 Task: Look for Airbnb options in Santa María de Jesús, Guatemala from 6th December, 2023 to 12th December, 2023 for 4 adults. Place can be private room with 4 bedrooms having 4 beds and 4 bathrooms. Property type can be flat. Amenities needed are: wifi, TV, free parkinig on premises, gym, breakfast.
Action: Mouse moved to (423, 199)
Screenshot: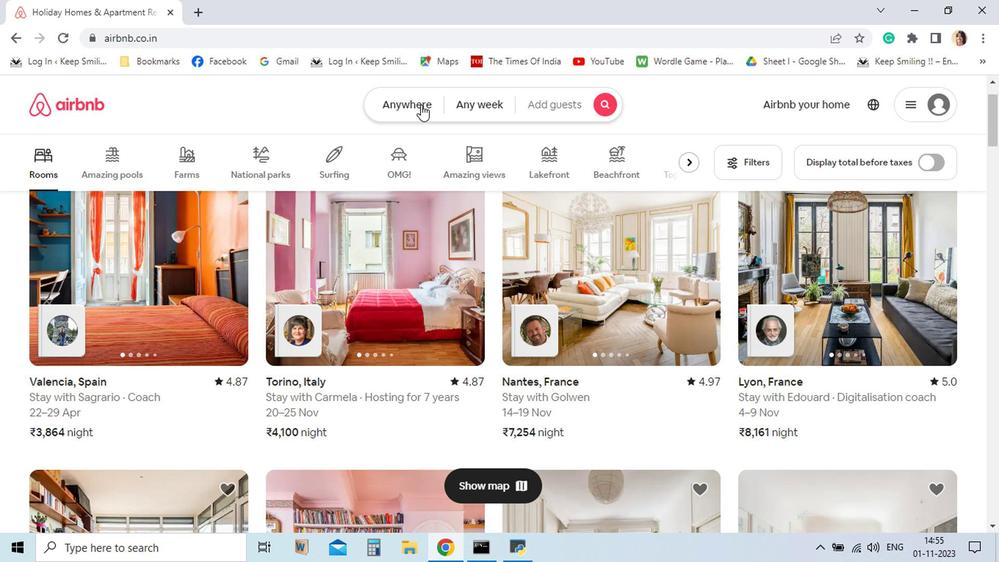 
Action: Mouse pressed left at (423, 199)
Screenshot: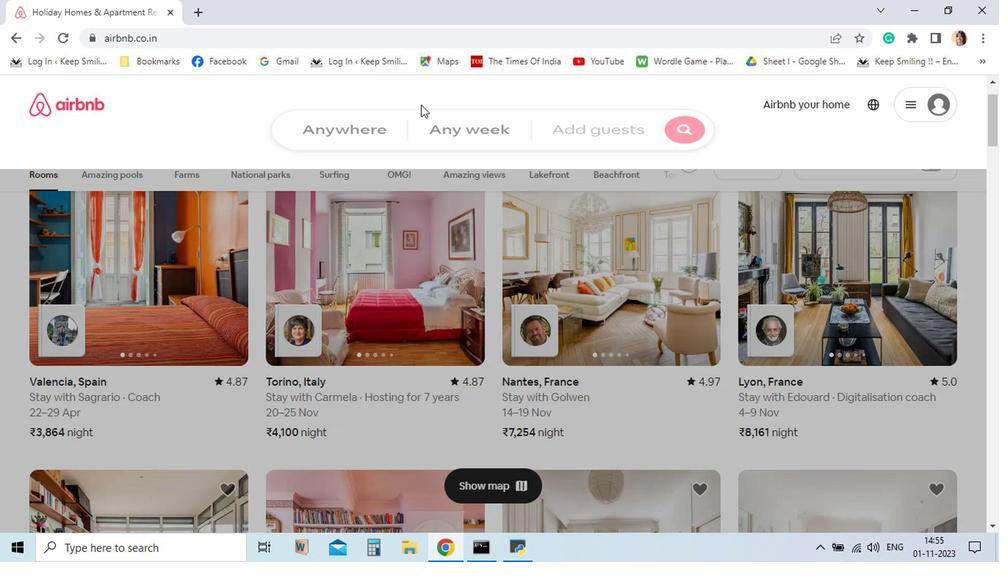 
Action: Key pressed <Key.shift>Santa<Key.space><Key.shift_r>Maria<Key.space>de<Key.space><Key.shift_r>Jesus
Screenshot: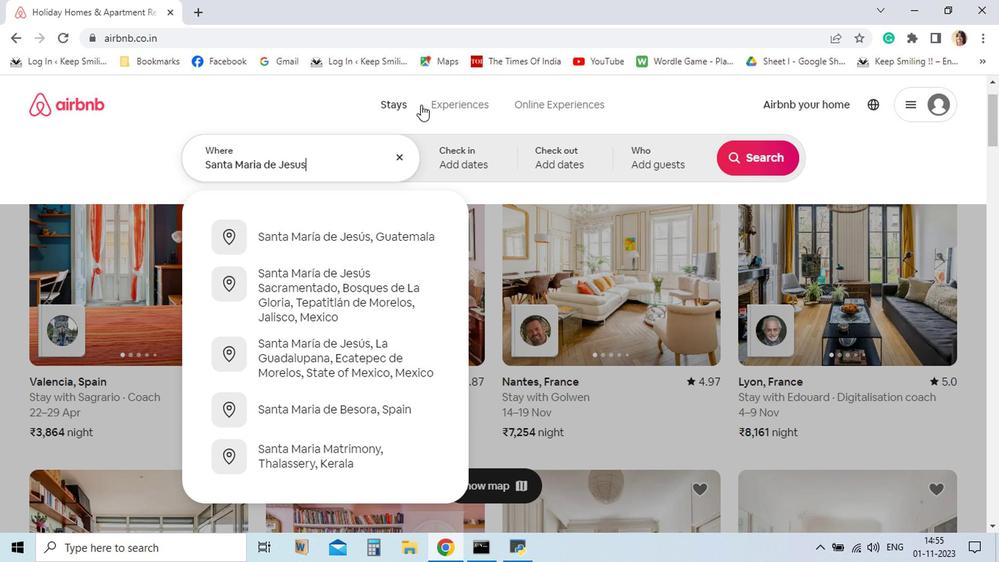 
Action: Mouse moved to (356, 298)
Screenshot: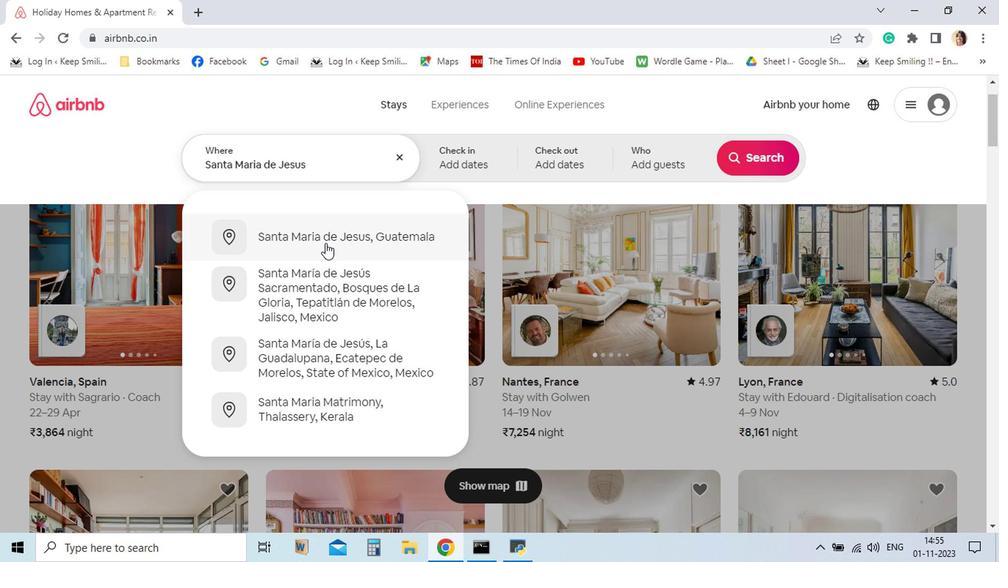 
Action: Mouse pressed left at (356, 298)
Screenshot: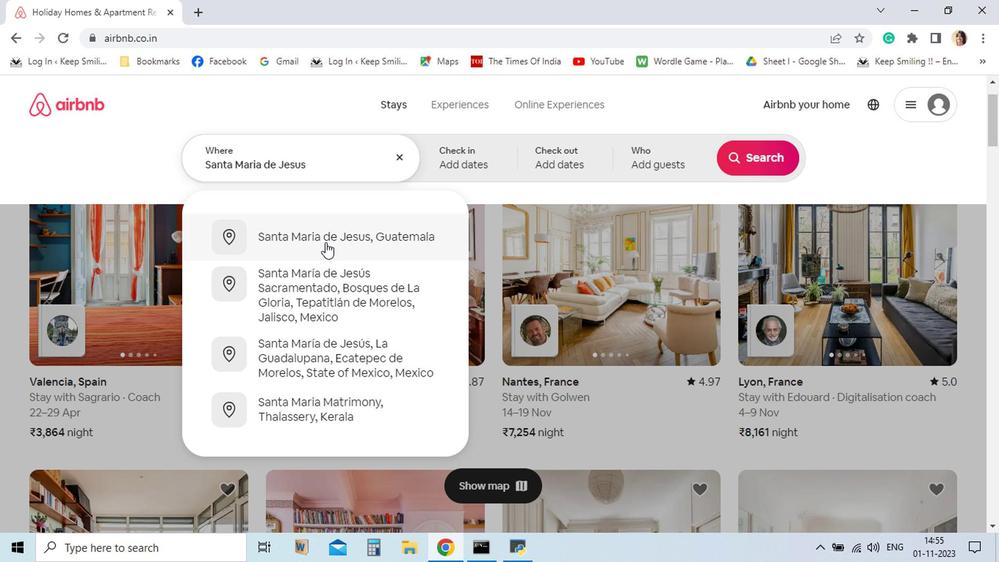 
Action: Mouse moved to (576, 388)
Screenshot: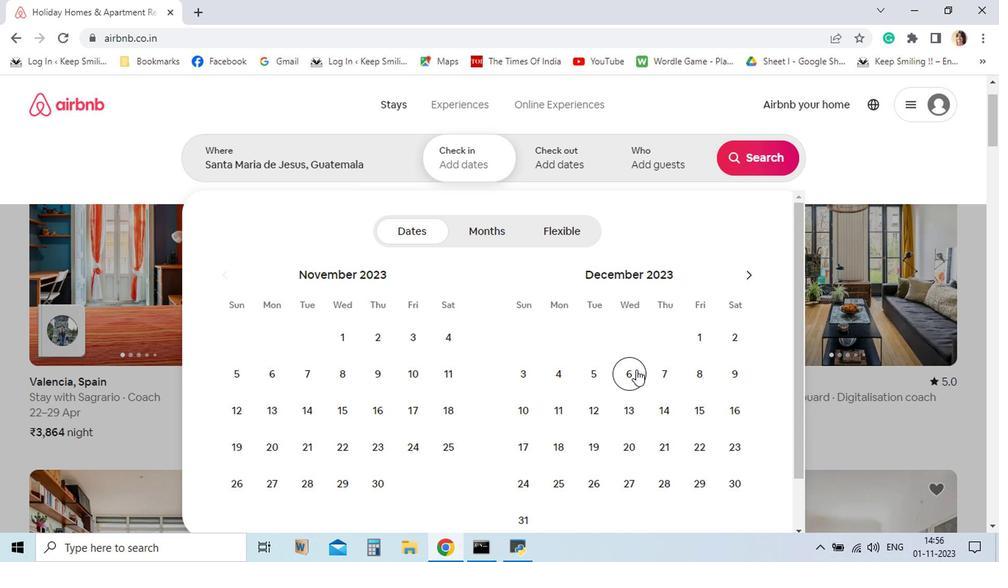 
Action: Mouse pressed left at (576, 388)
Screenshot: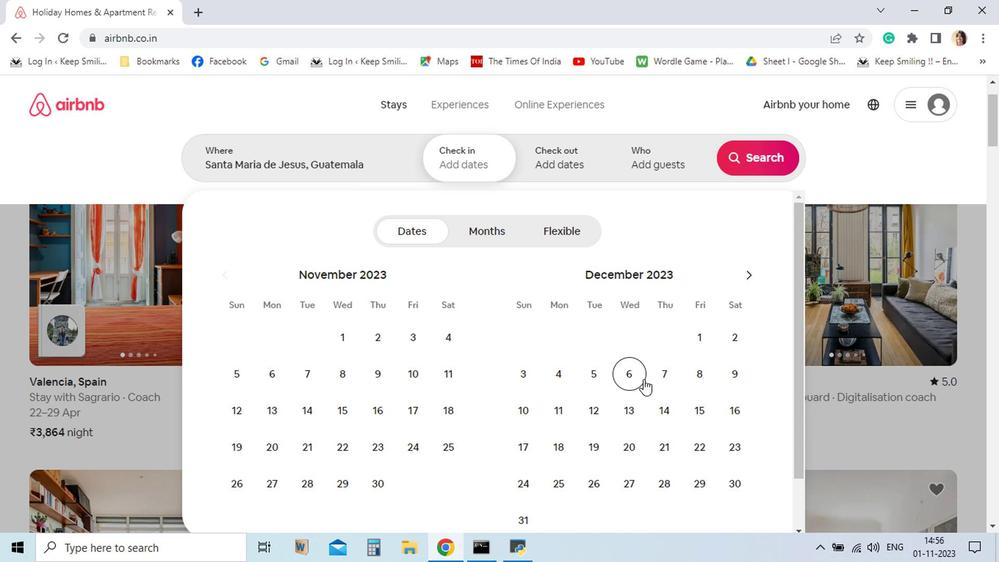
Action: Mouse moved to (550, 415)
Screenshot: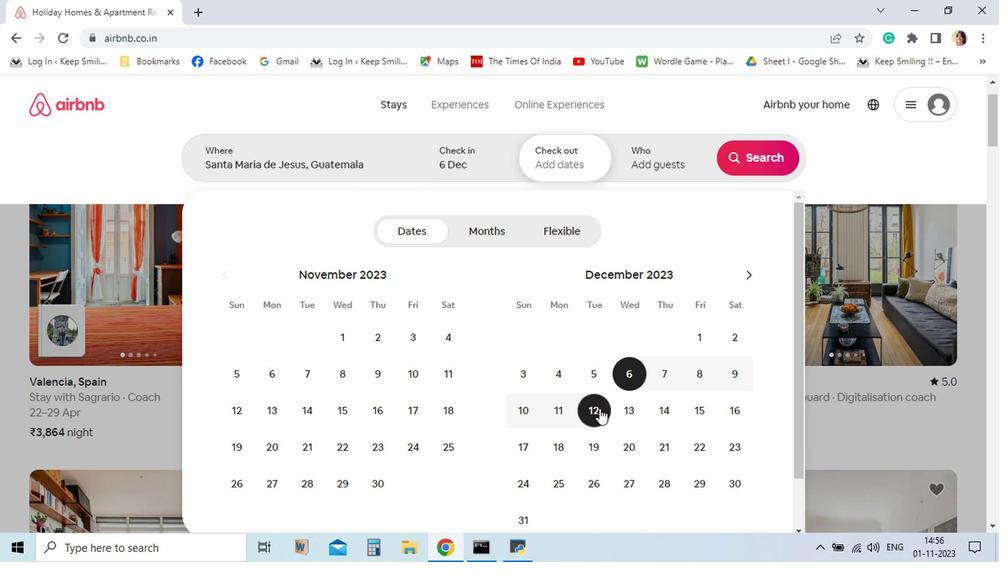 
Action: Mouse pressed left at (550, 415)
Screenshot: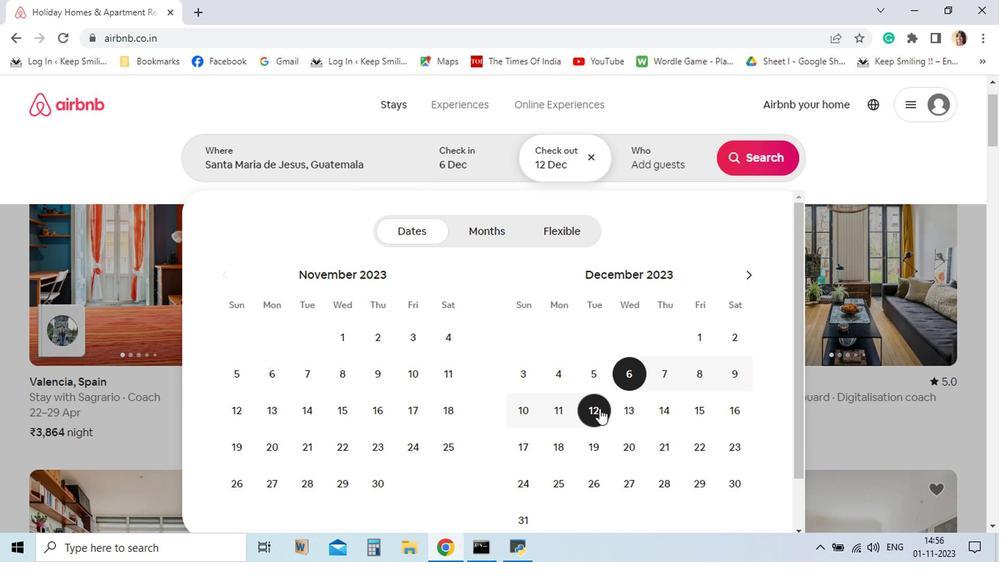 
Action: Mouse moved to (580, 236)
Screenshot: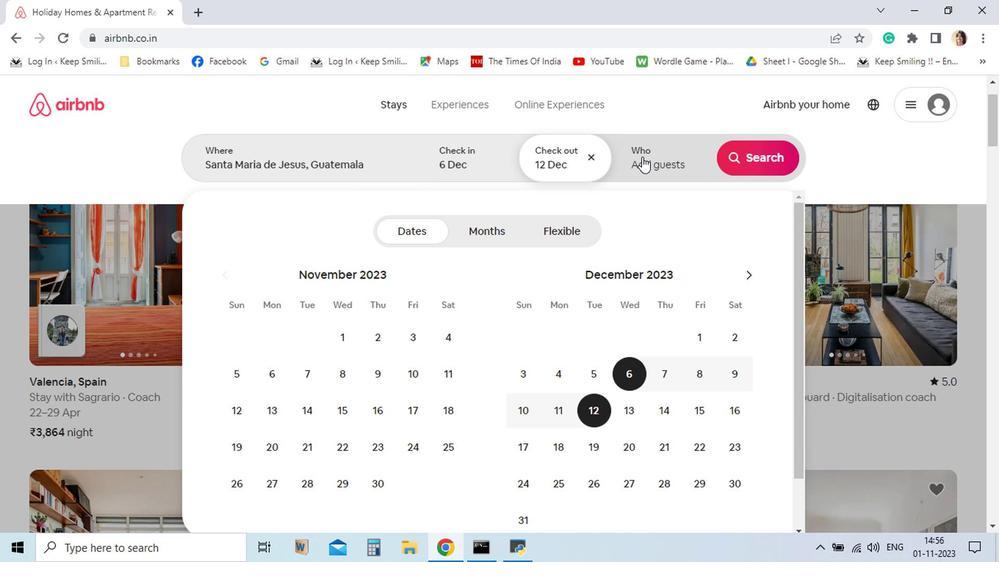 
Action: Mouse pressed left at (580, 236)
Screenshot: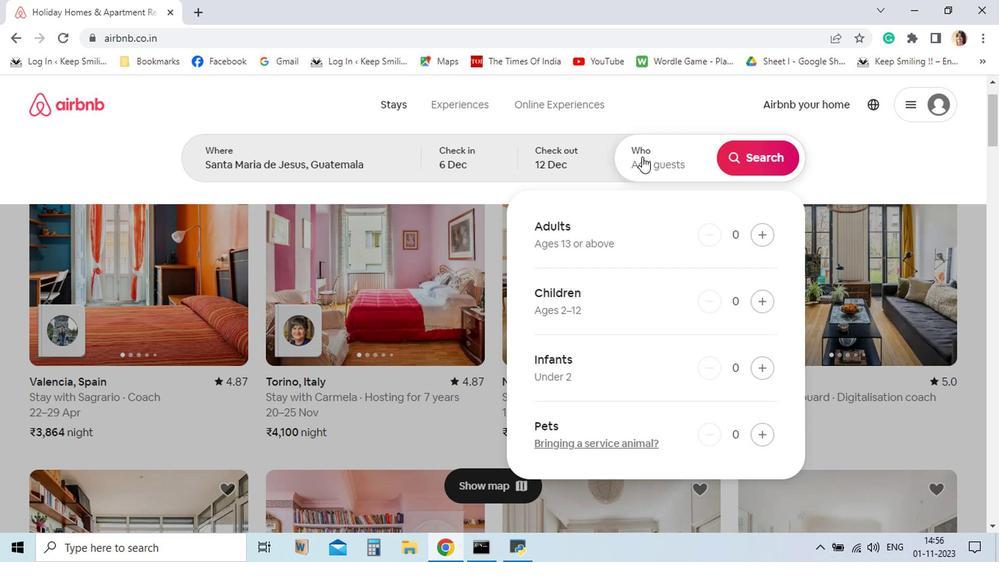 
Action: Mouse moved to (665, 296)
Screenshot: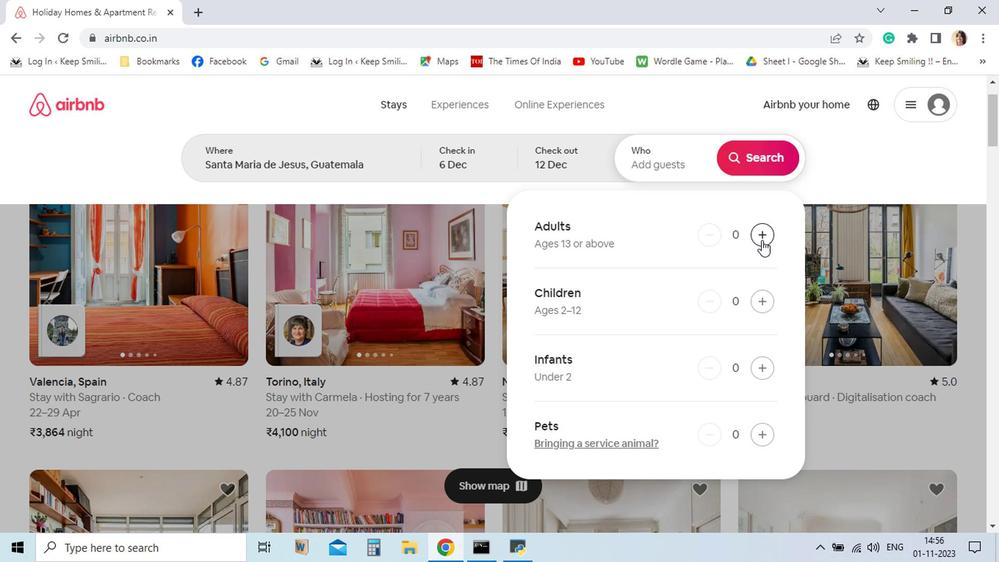 
Action: Mouse pressed left at (665, 296)
Screenshot: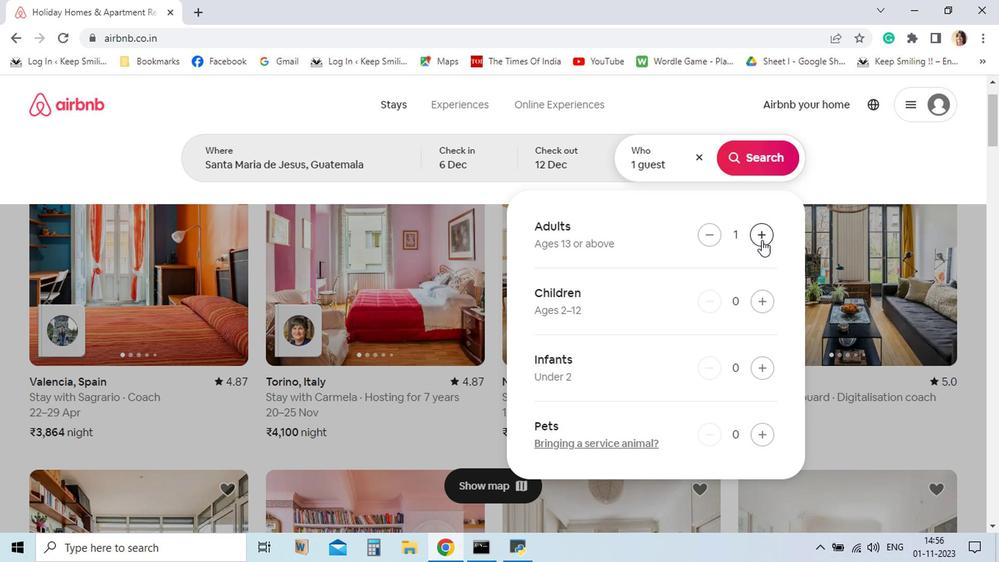 
Action: Mouse pressed left at (665, 296)
Screenshot: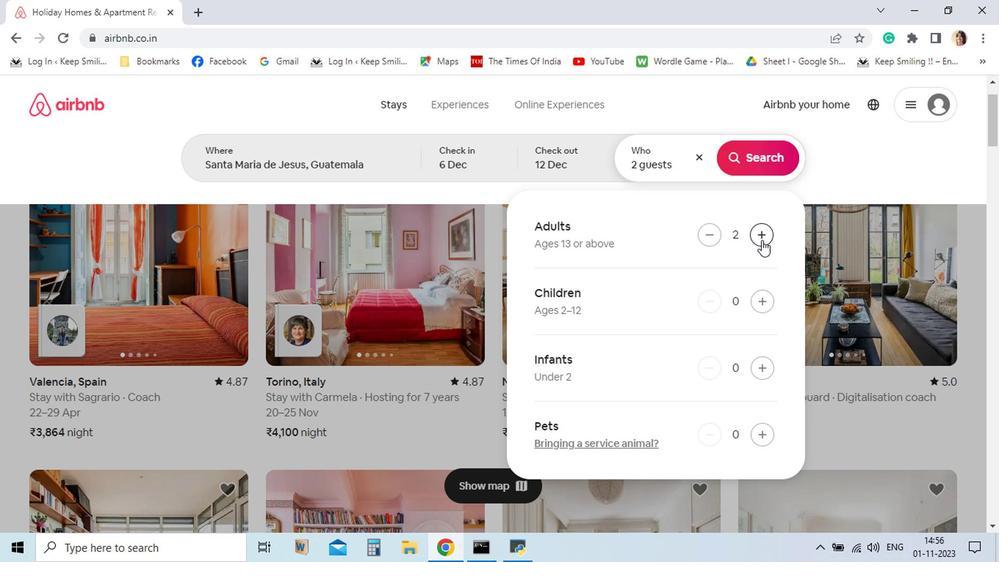 
Action: Mouse pressed left at (665, 296)
Screenshot: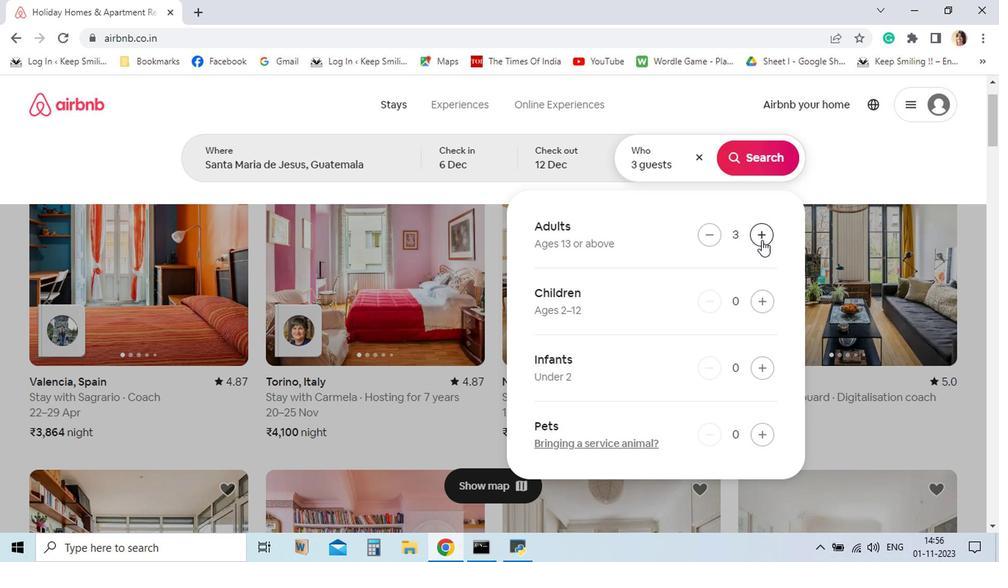 
Action: Mouse pressed left at (665, 296)
Screenshot: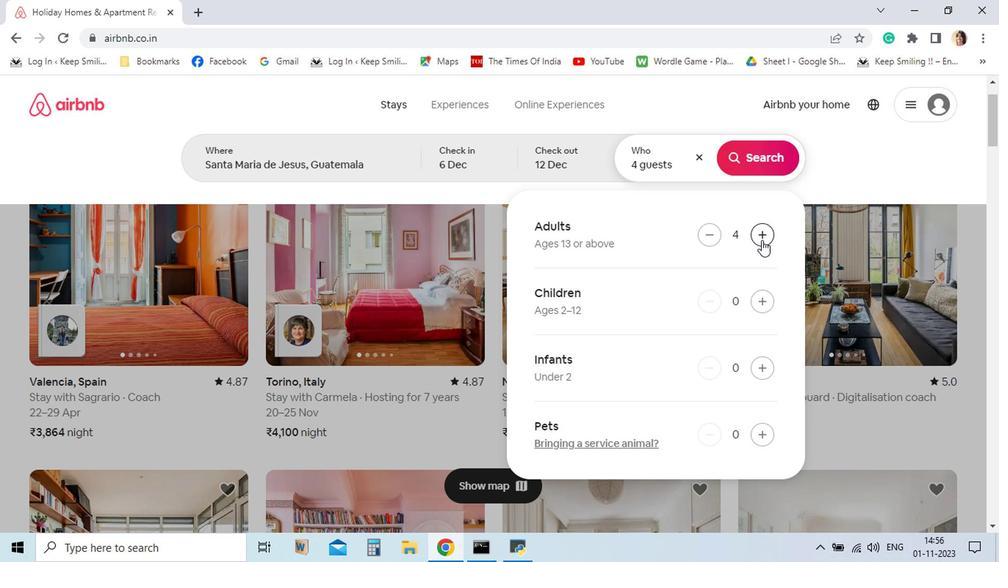 
Action: Mouse moved to (667, 232)
Screenshot: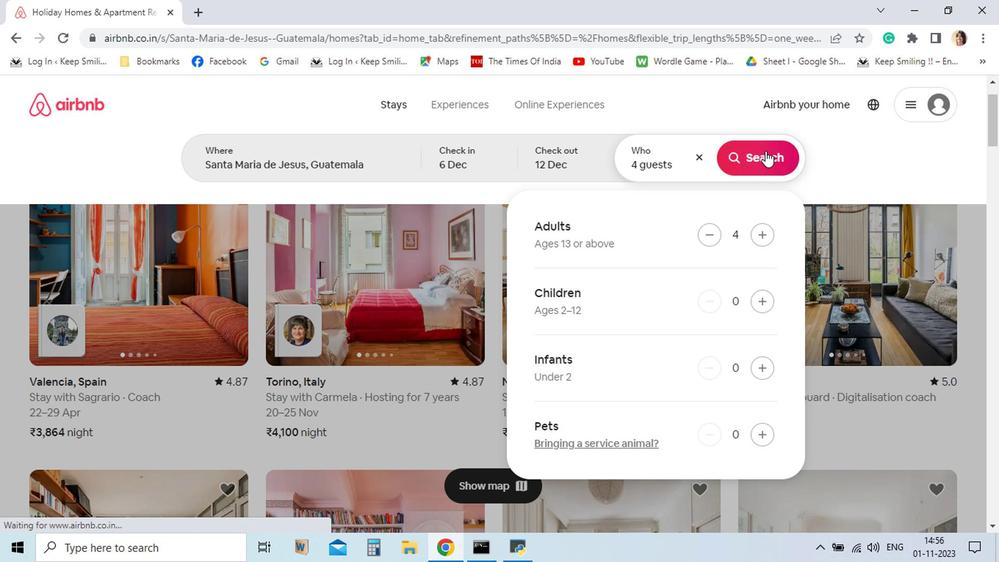 
Action: Mouse pressed left at (667, 232)
Screenshot: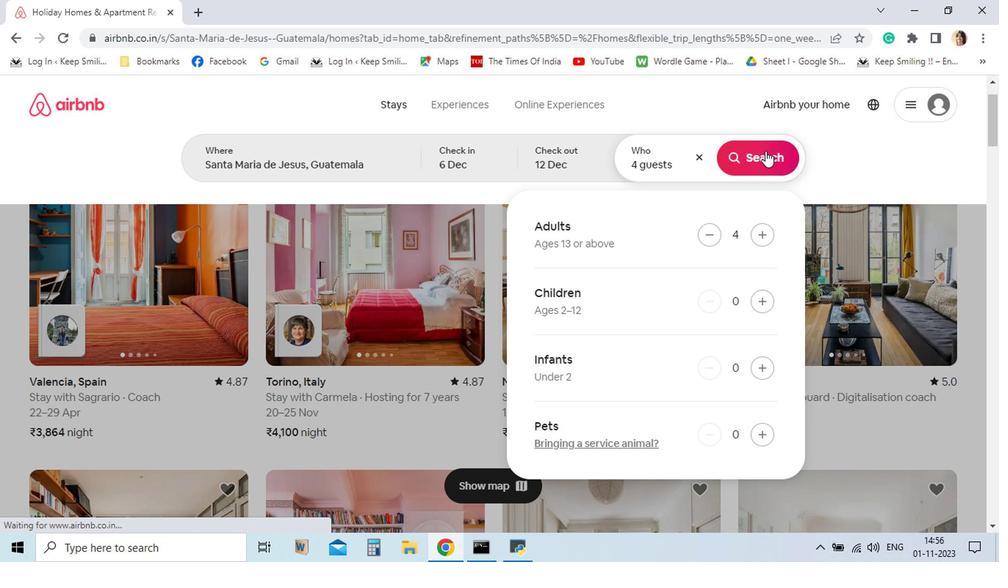 
Action: Mouse moved to (673, 242)
Screenshot: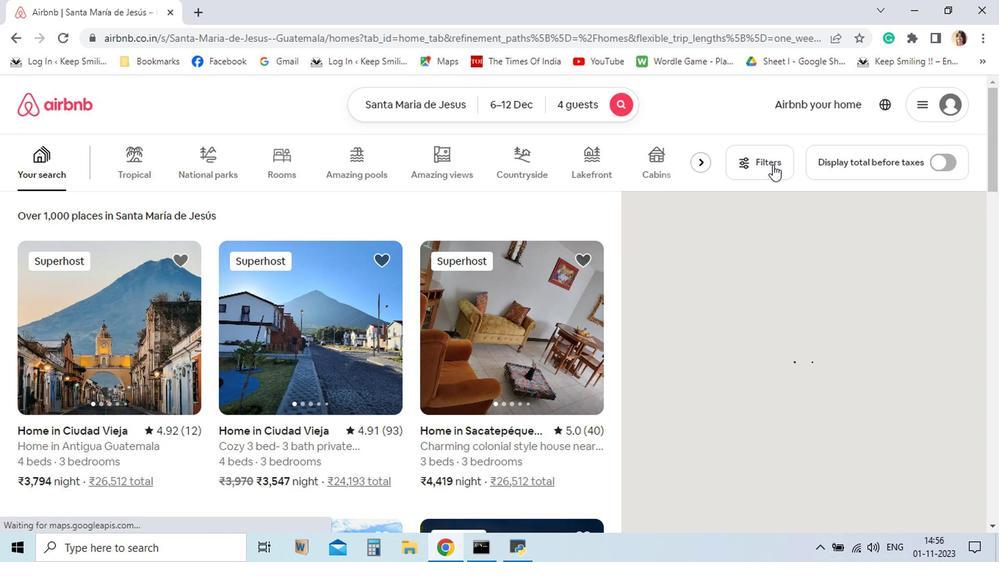 
Action: Mouse pressed left at (673, 242)
Screenshot: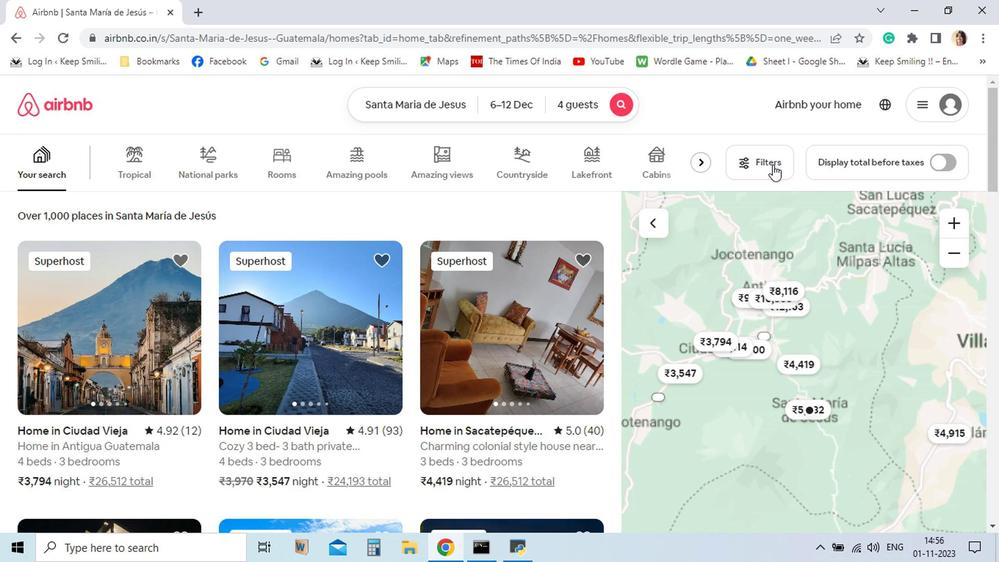 
Action: Mouse moved to (676, 251)
Screenshot: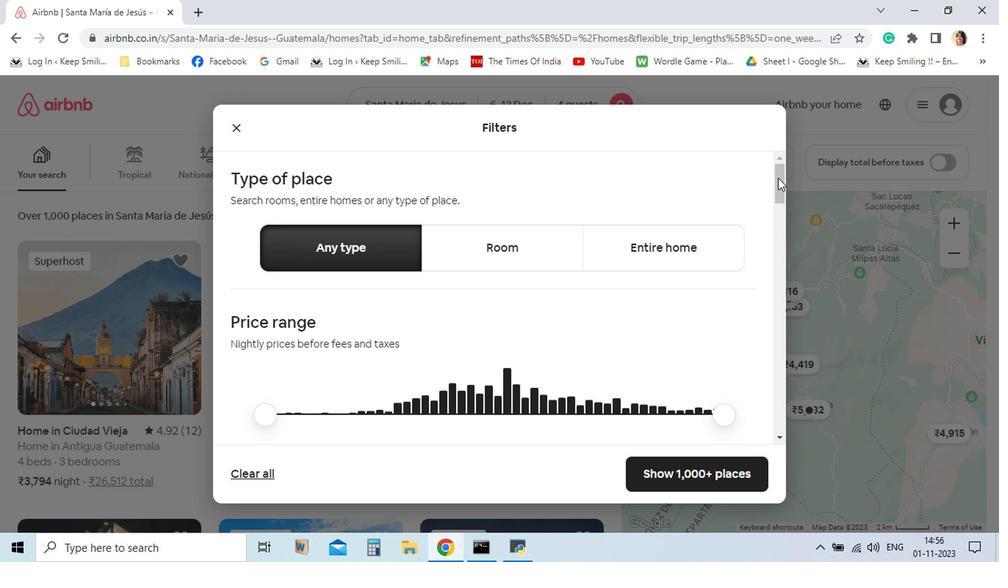 
Action: Mouse pressed left at (676, 251)
Screenshot: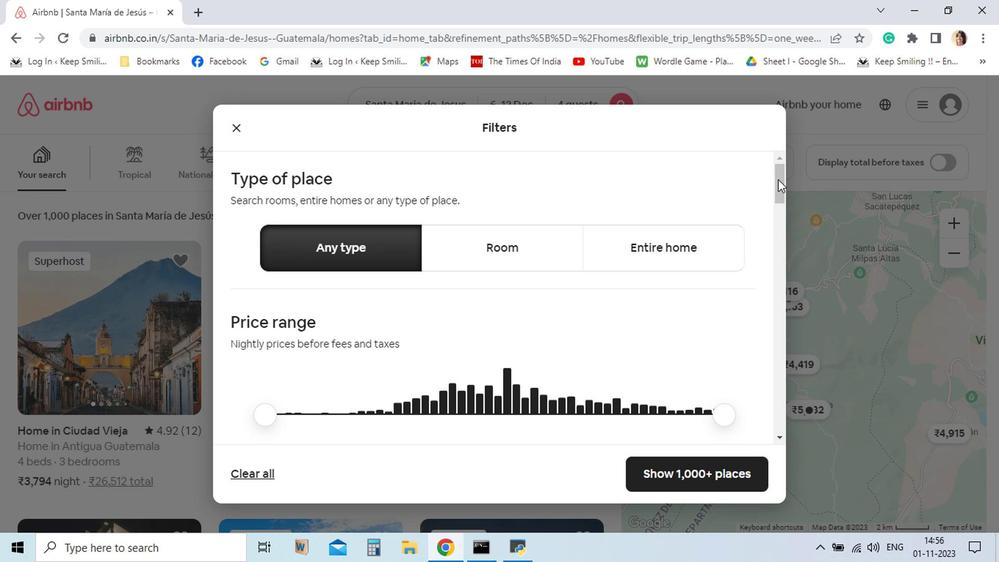 
Action: Mouse moved to (464, 388)
Screenshot: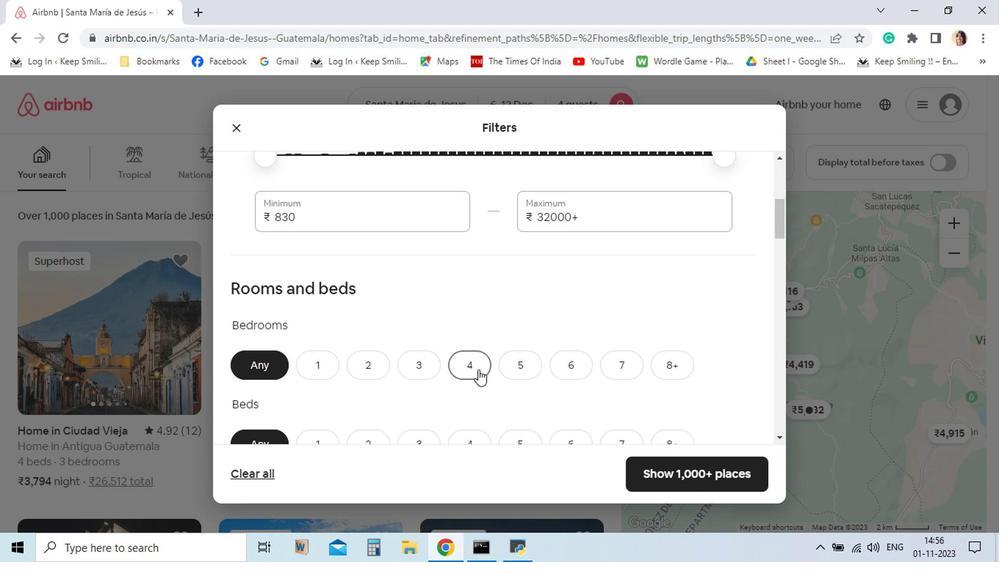 
Action: Mouse pressed left at (464, 388)
Screenshot: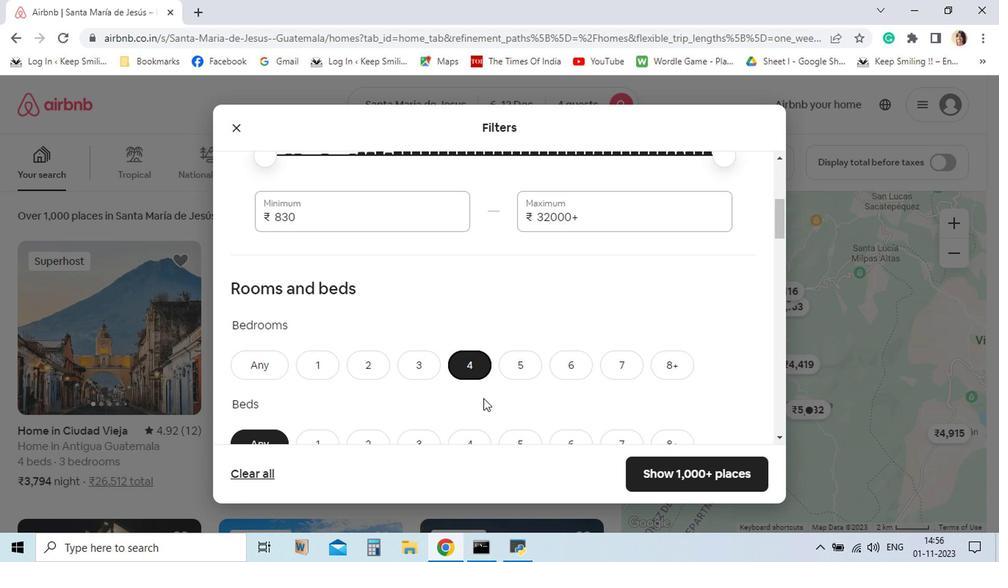 
Action: Mouse moved to (460, 437)
Screenshot: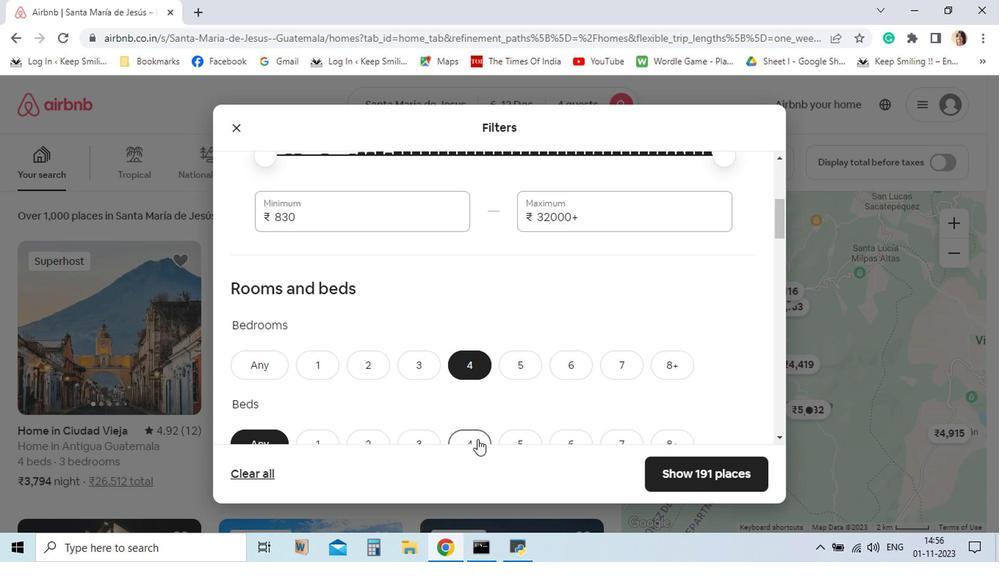
Action: Mouse pressed left at (460, 437)
Screenshot: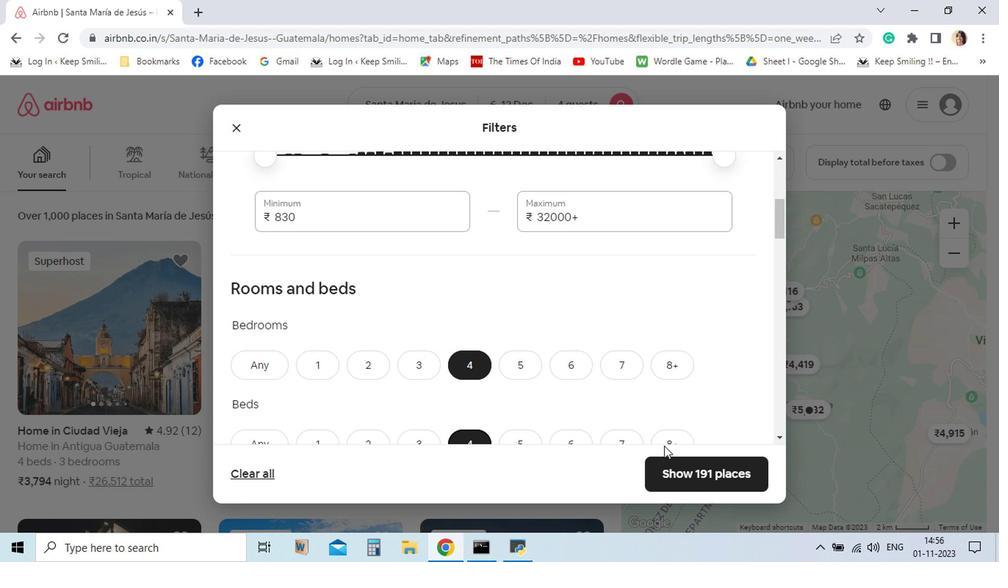 
Action: Mouse moved to (677, 434)
Screenshot: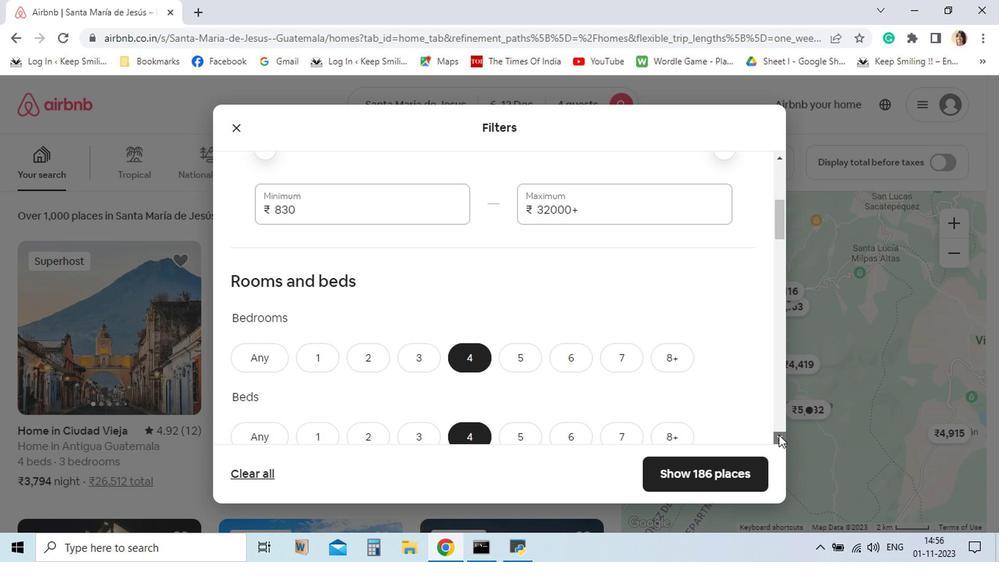 
Action: Mouse pressed left at (677, 434)
Screenshot: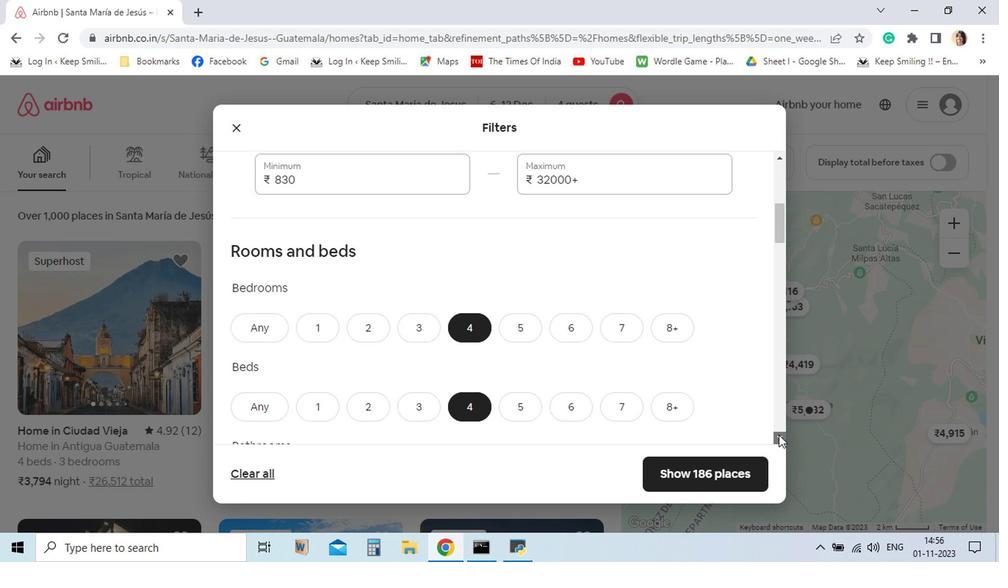 
Action: Mouse pressed left at (677, 434)
Screenshot: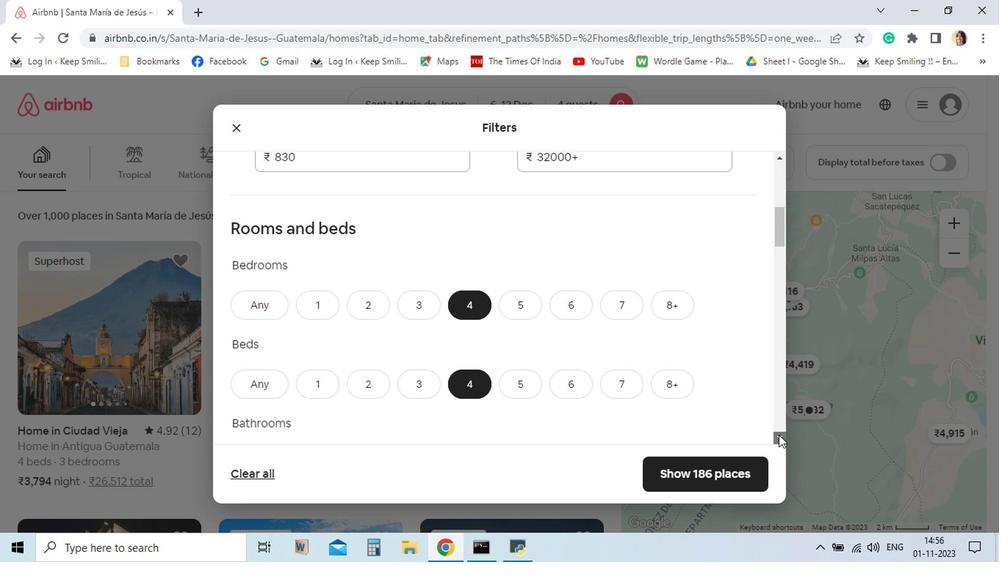 
Action: Mouse pressed left at (677, 434)
Screenshot: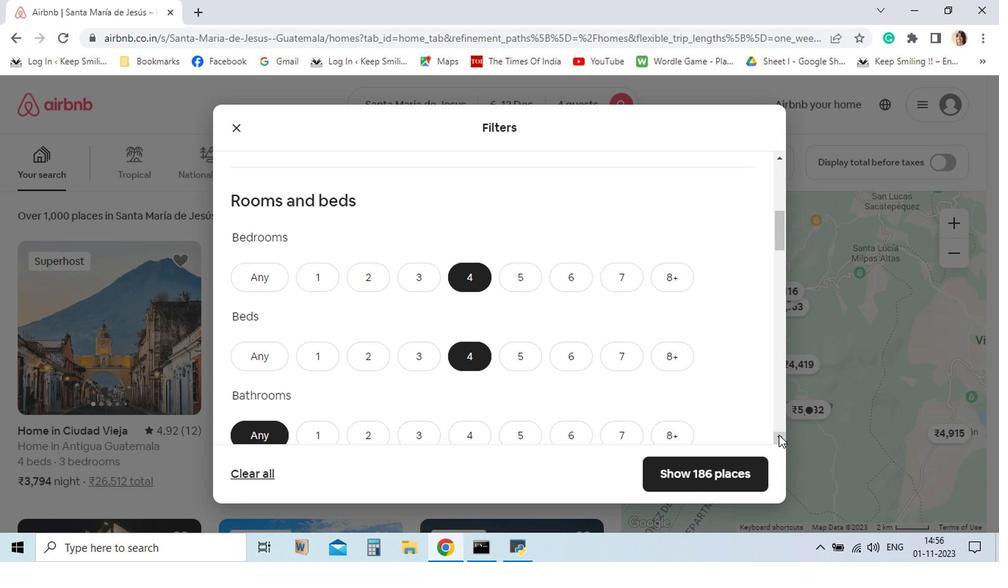 
Action: Mouse pressed left at (677, 434)
Screenshot: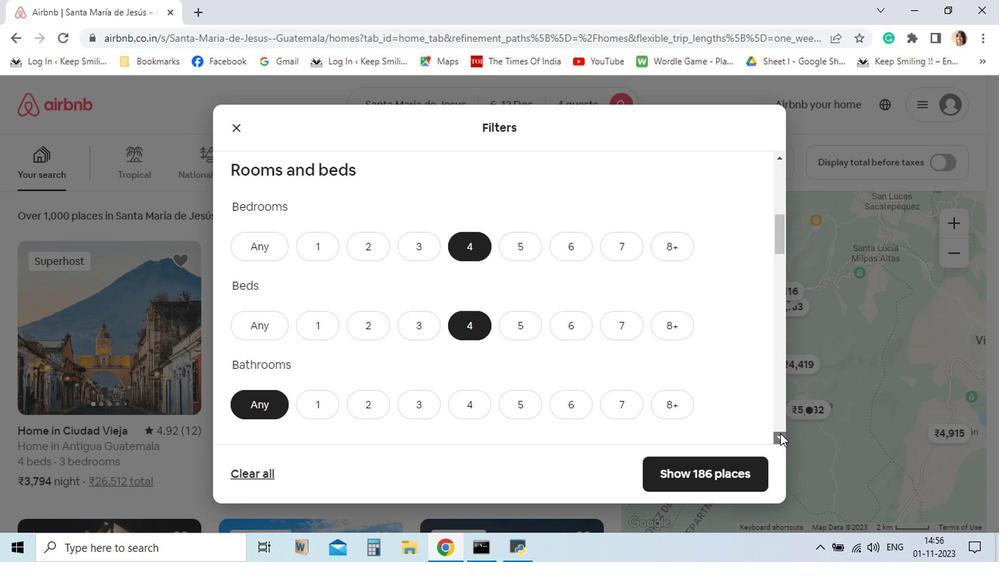 
Action: Mouse moved to (678, 433)
Screenshot: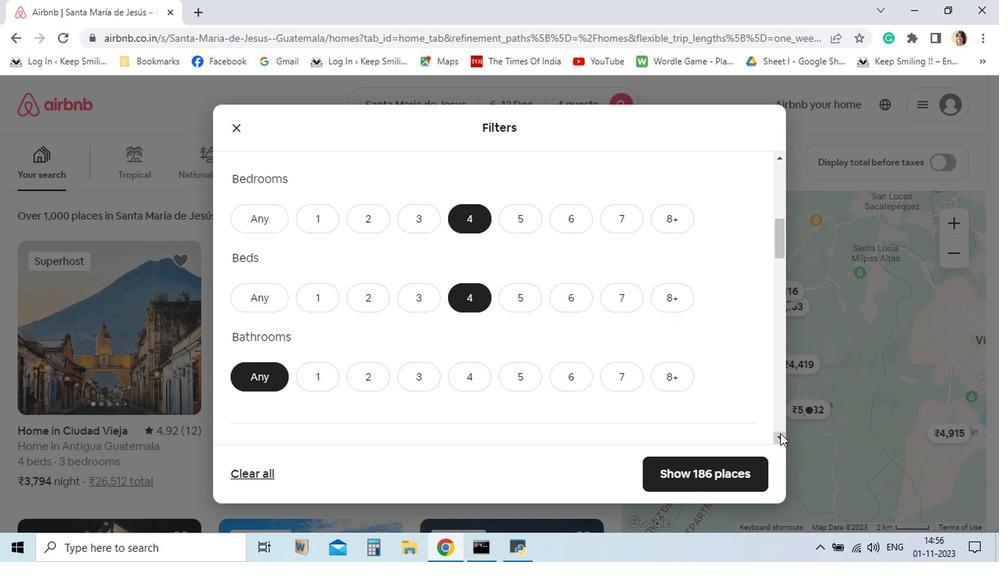 
Action: Mouse pressed left at (678, 433)
Screenshot: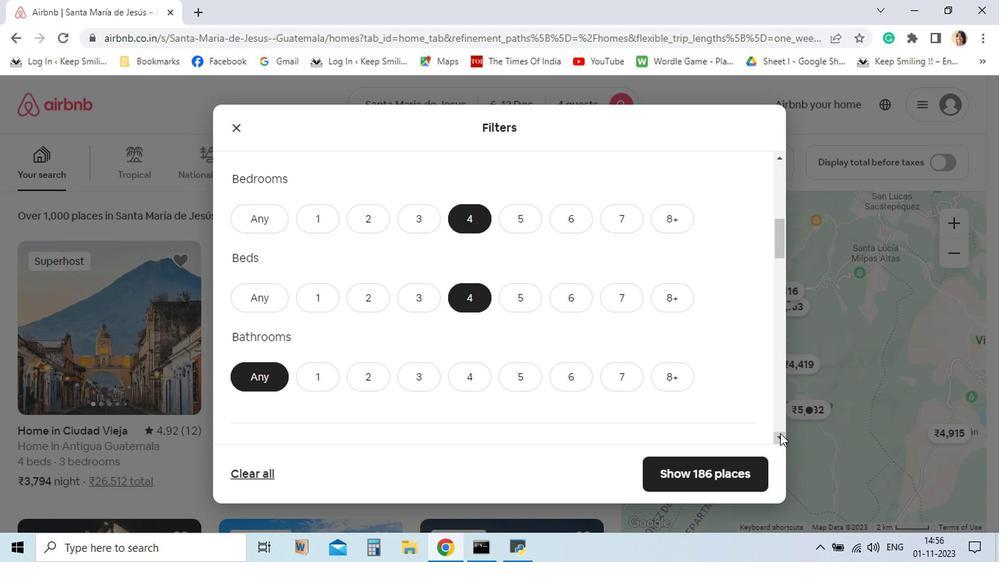 
Action: Mouse pressed left at (678, 433)
Screenshot: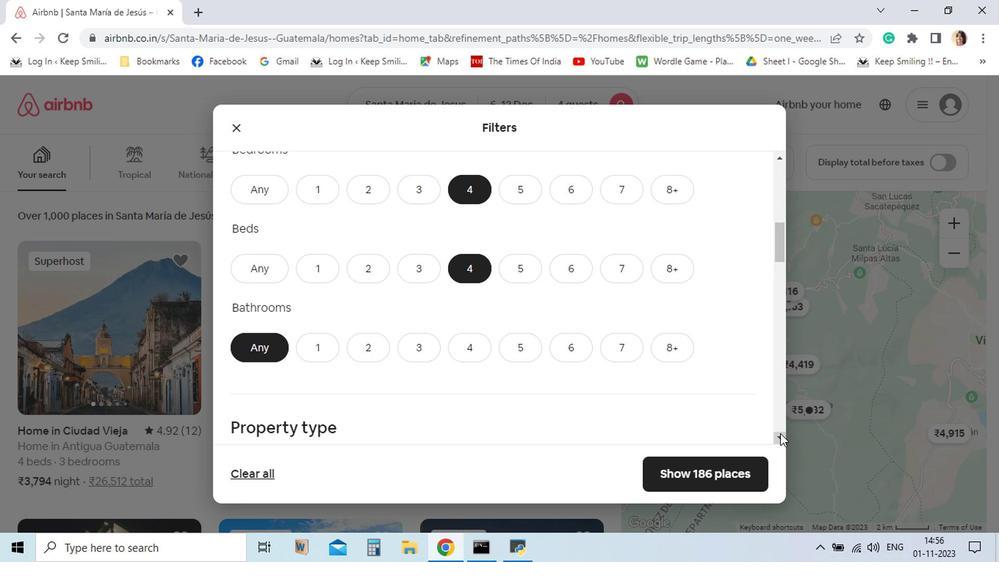 
Action: Mouse pressed left at (678, 433)
Screenshot: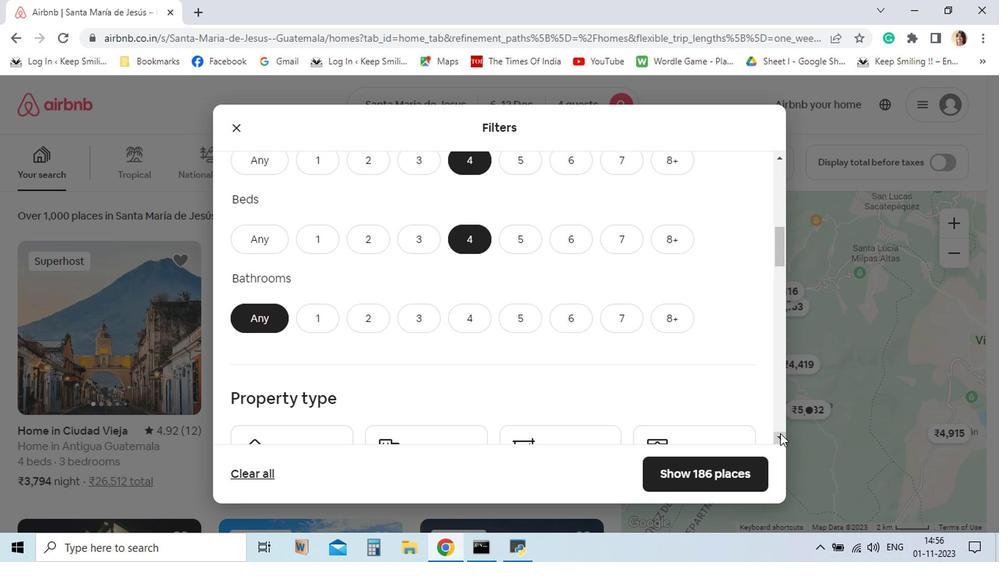 
Action: Mouse moved to (455, 352)
Screenshot: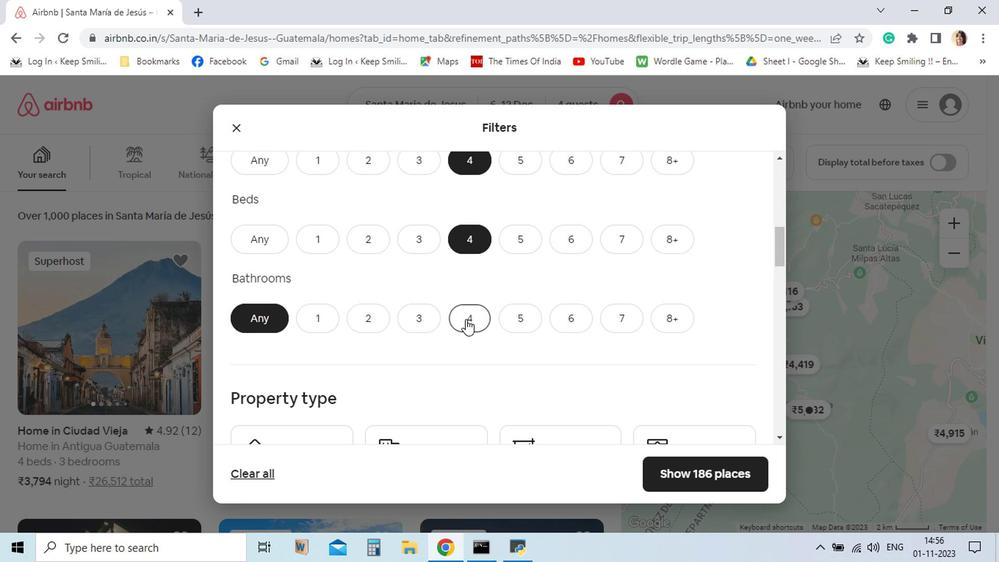 
Action: Mouse pressed left at (455, 352)
Screenshot: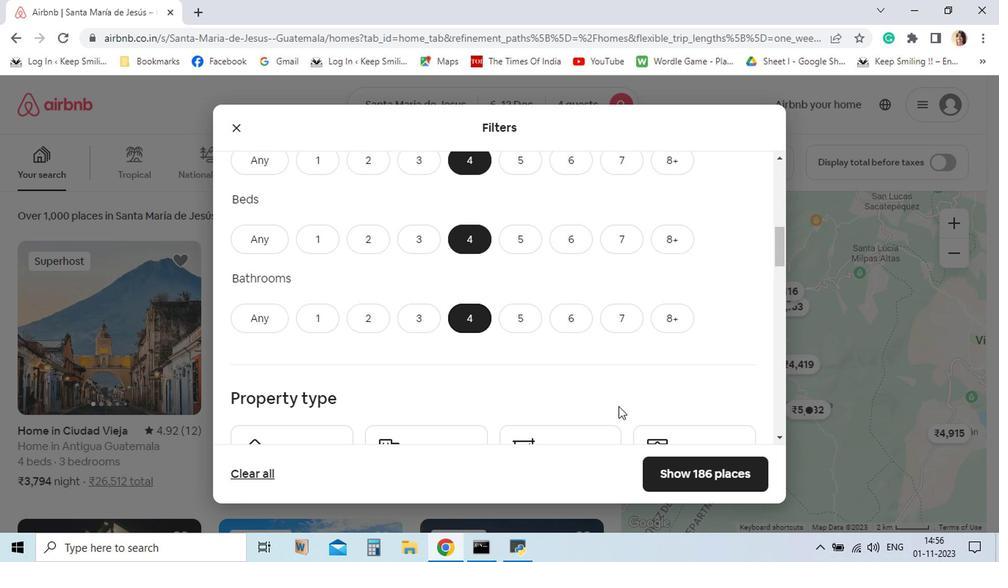 
Action: Mouse moved to (674, 435)
Screenshot: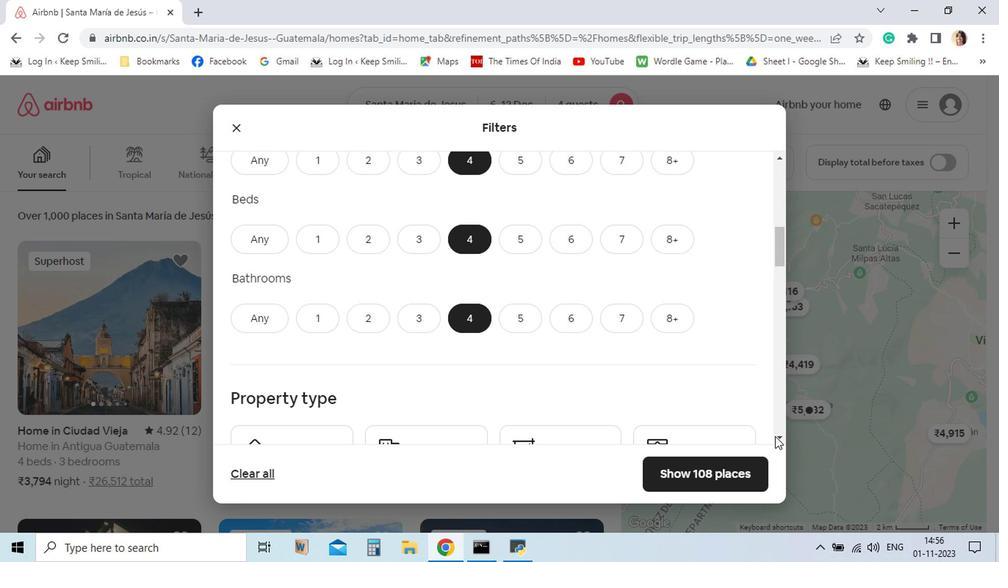 
Action: Mouse pressed left at (674, 435)
Screenshot: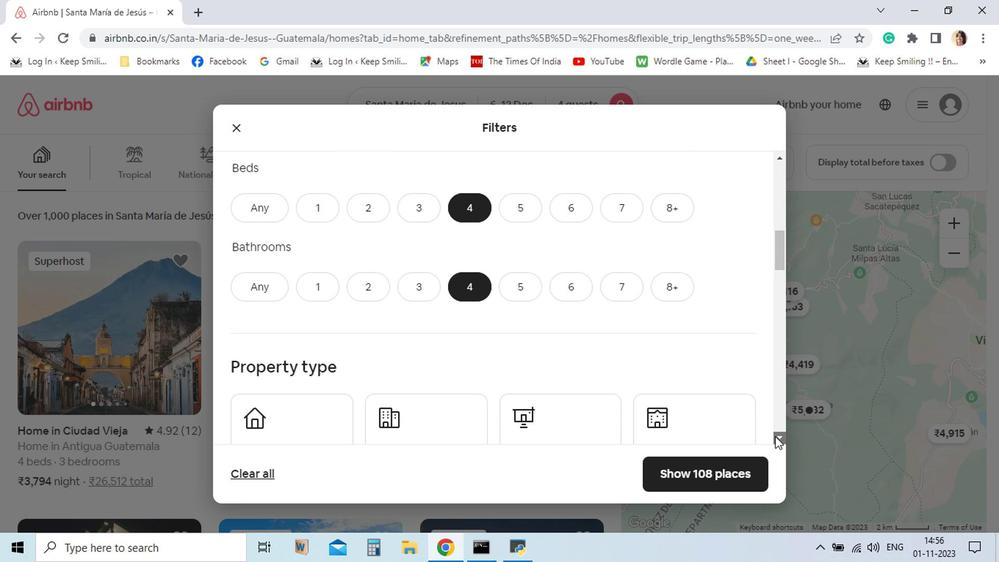 
Action: Mouse pressed left at (674, 435)
Screenshot: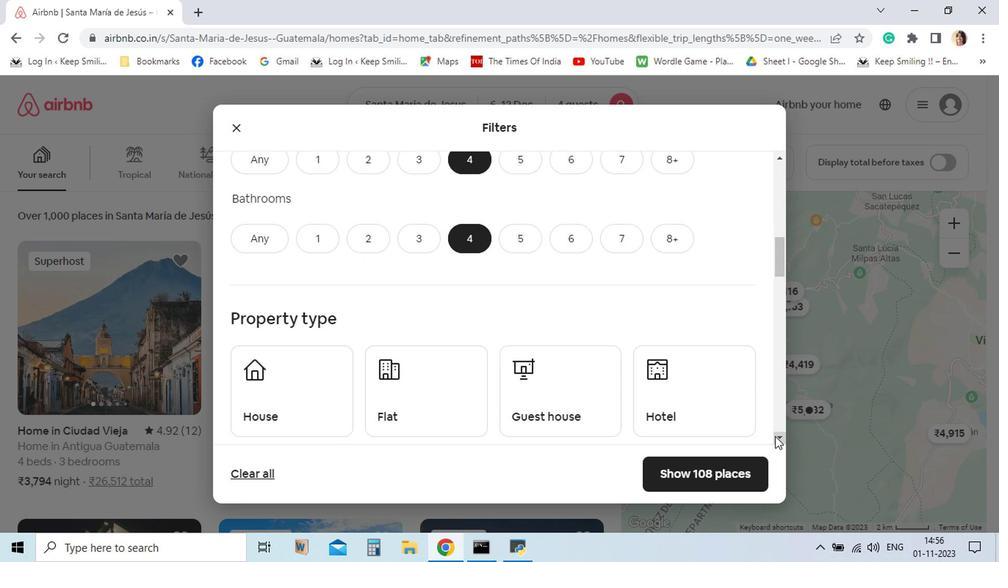 
Action: Mouse pressed left at (674, 435)
Screenshot: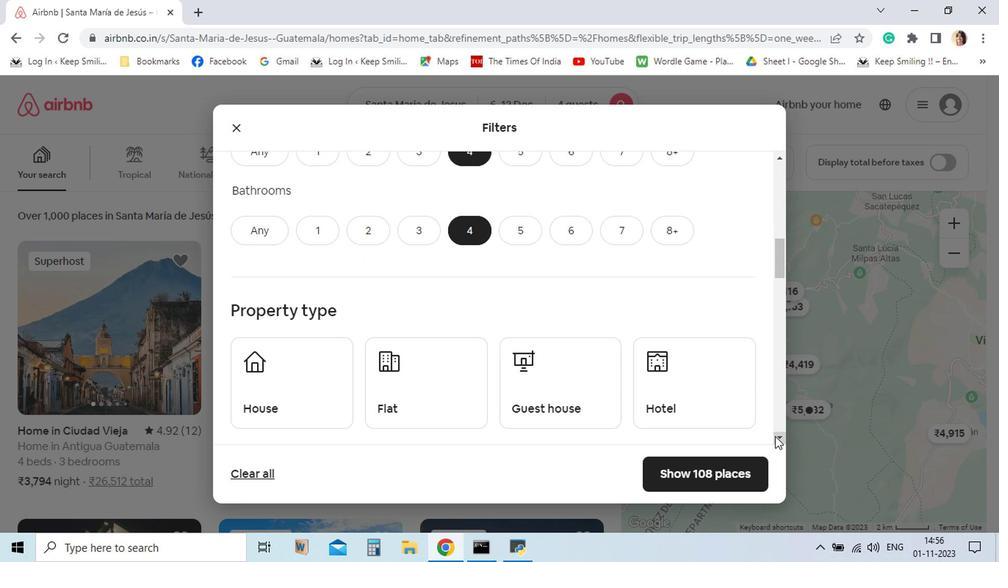 
Action: Mouse pressed left at (674, 435)
Screenshot: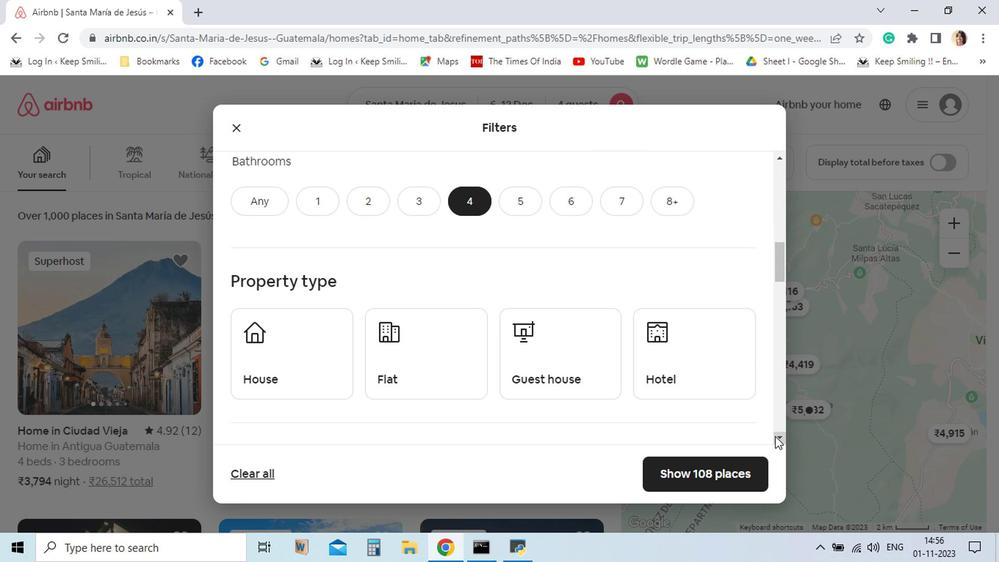 
Action: Mouse moved to (430, 361)
Screenshot: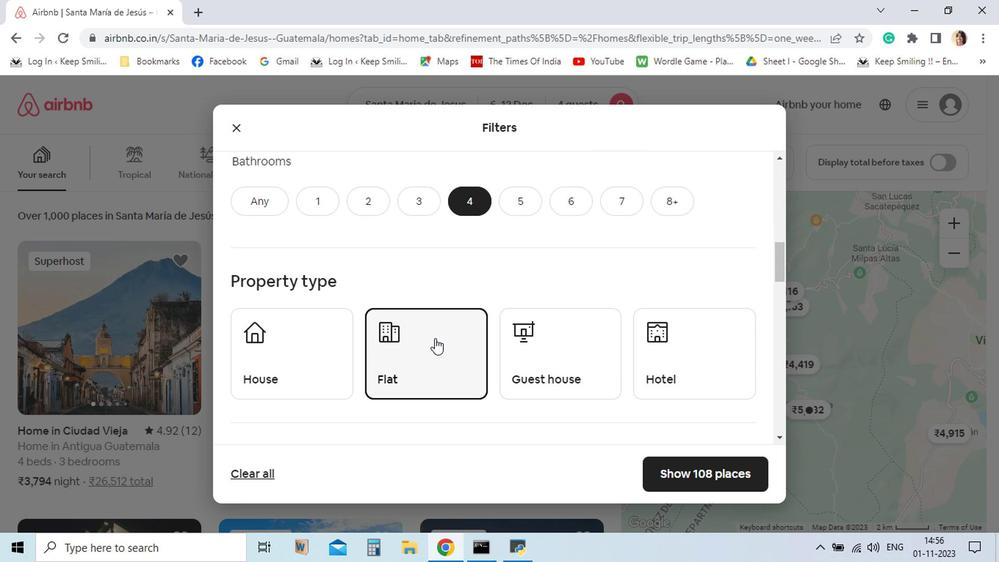 
Action: Mouse pressed left at (430, 361)
Screenshot: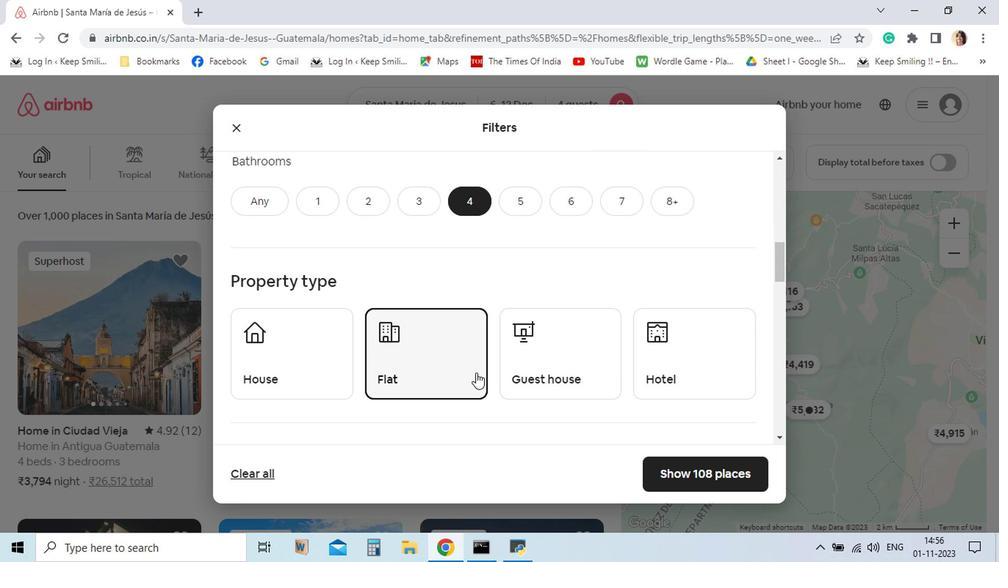 
Action: Mouse moved to (678, 436)
Screenshot: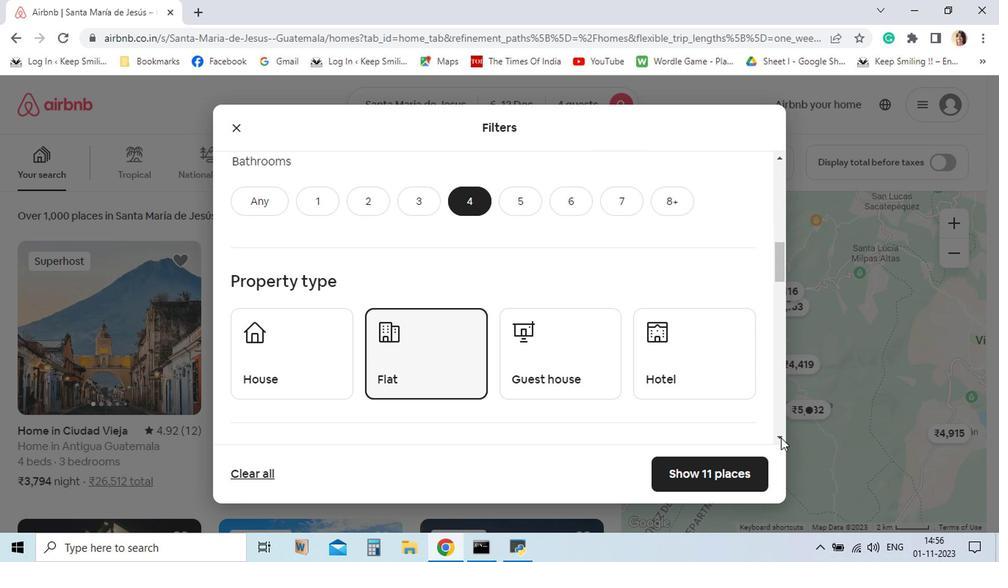
Action: Mouse pressed left at (678, 436)
Screenshot: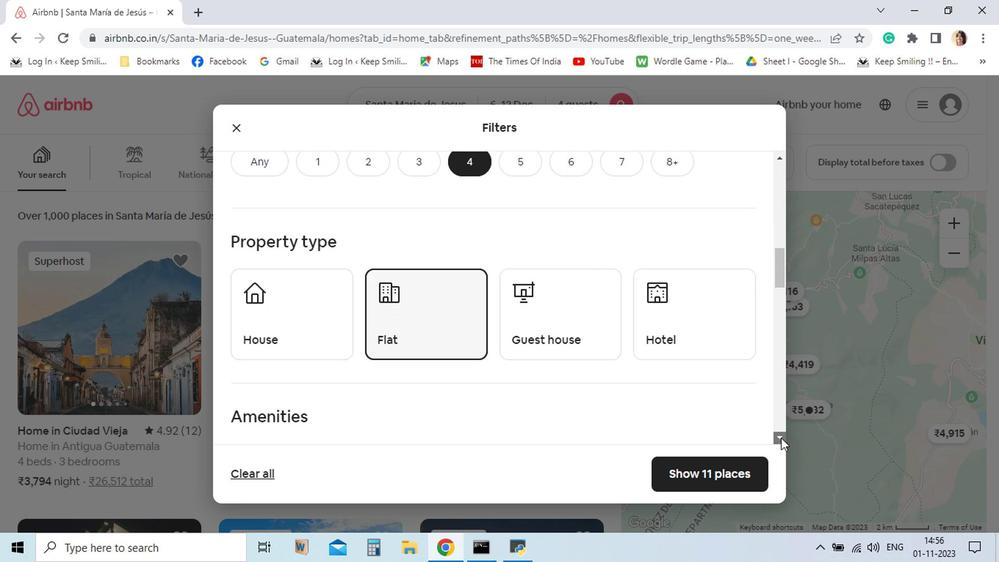 
Action: Mouse pressed left at (678, 436)
Screenshot: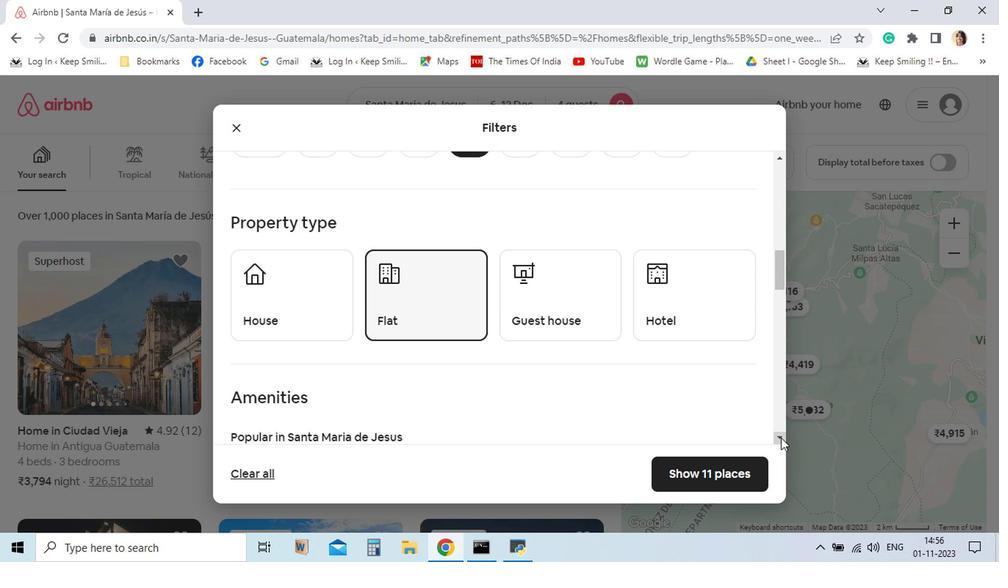 
Action: Mouse pressed left at (678, 436)
Screenshot: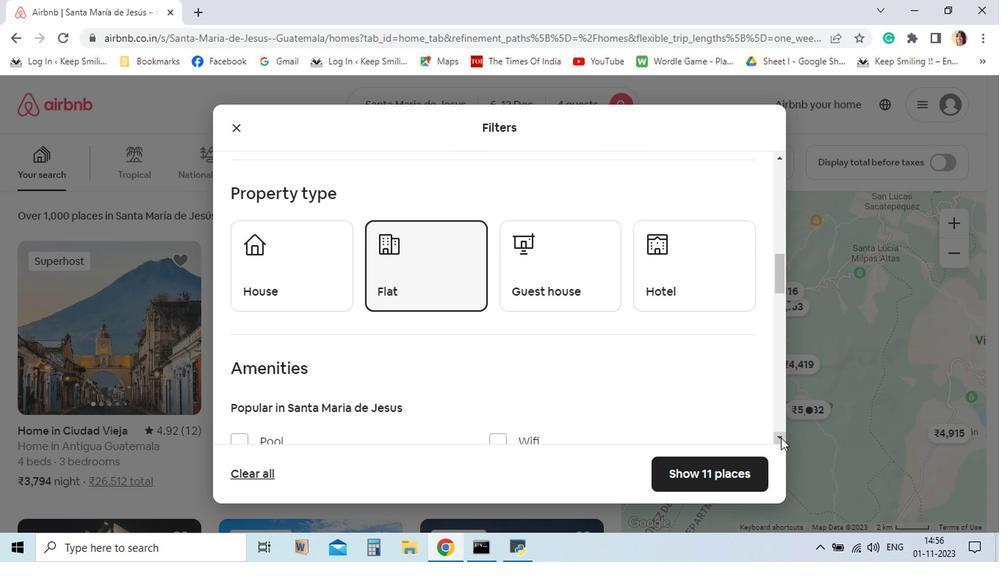 
Action: Mouse pressed left at (678, 436)
Screenshot: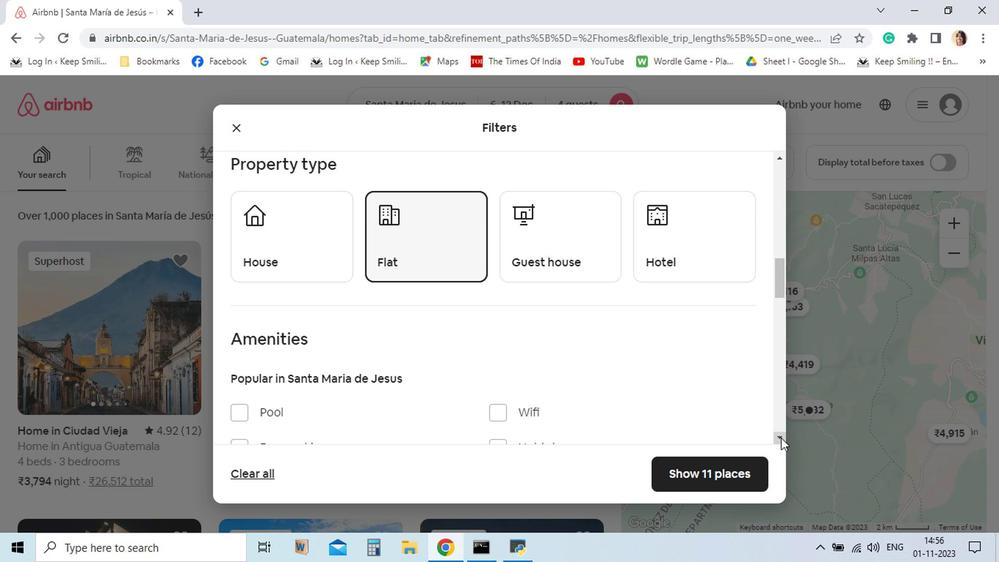 
Action: Mouse pressed left at (678, 436)
Screenshot: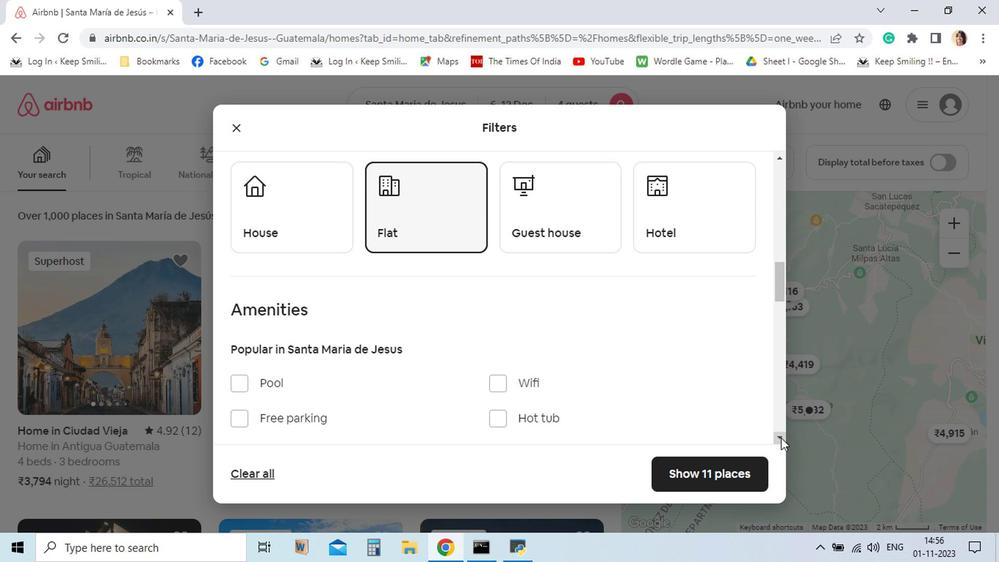 
Action: Mouse pressed left at (678, 436)
Screenshot: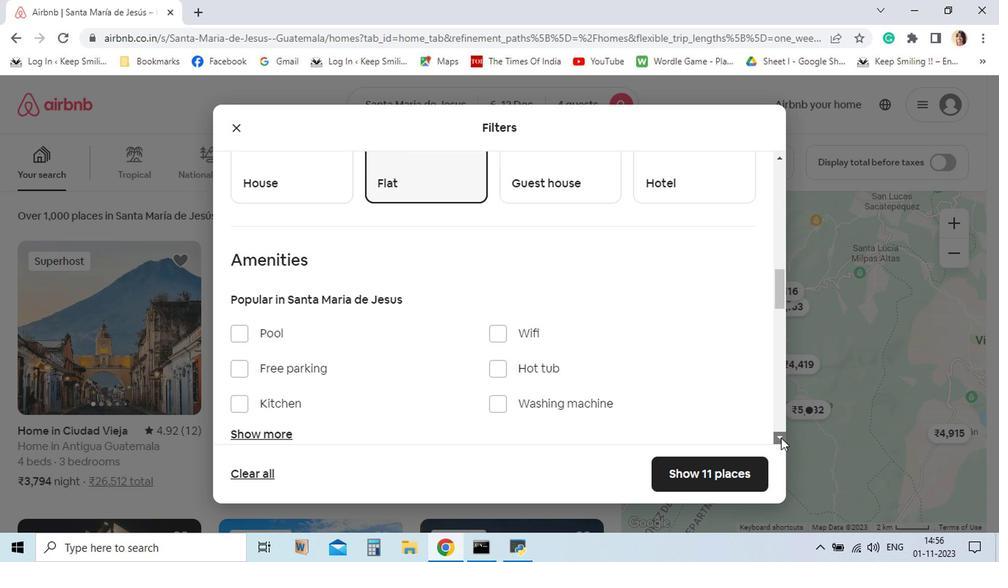 
Action: Mouse pressed left at (678, 436)
Screenshot: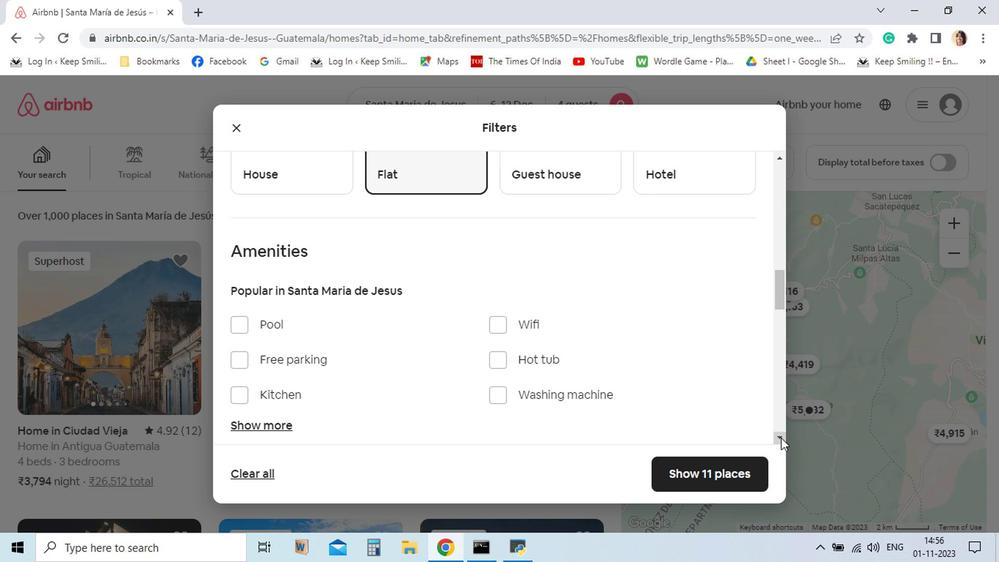 
Action: Mouse moved to (479, 351)
Screenshot: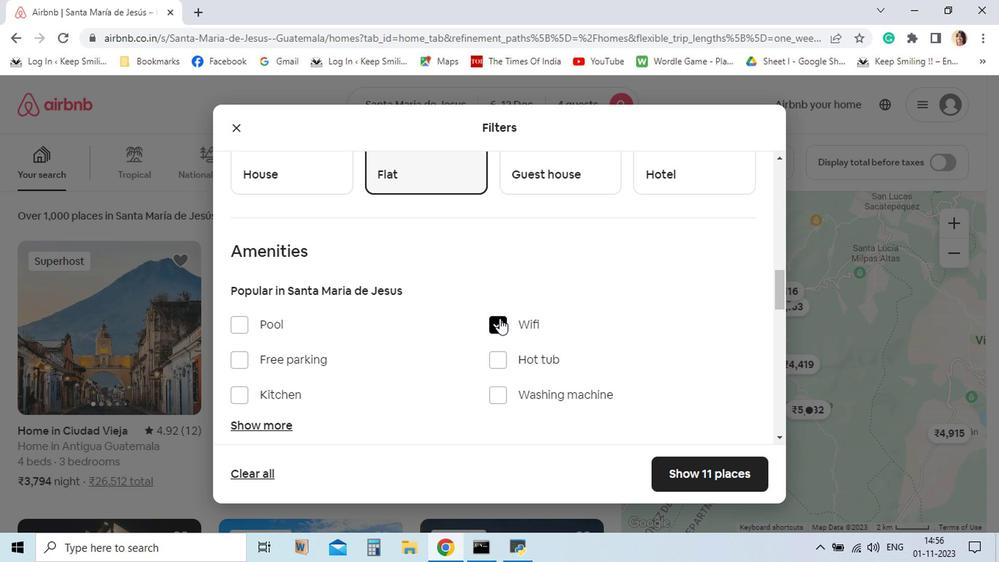 
Action: Mouse pressed left at (479, 351)
Screenshot: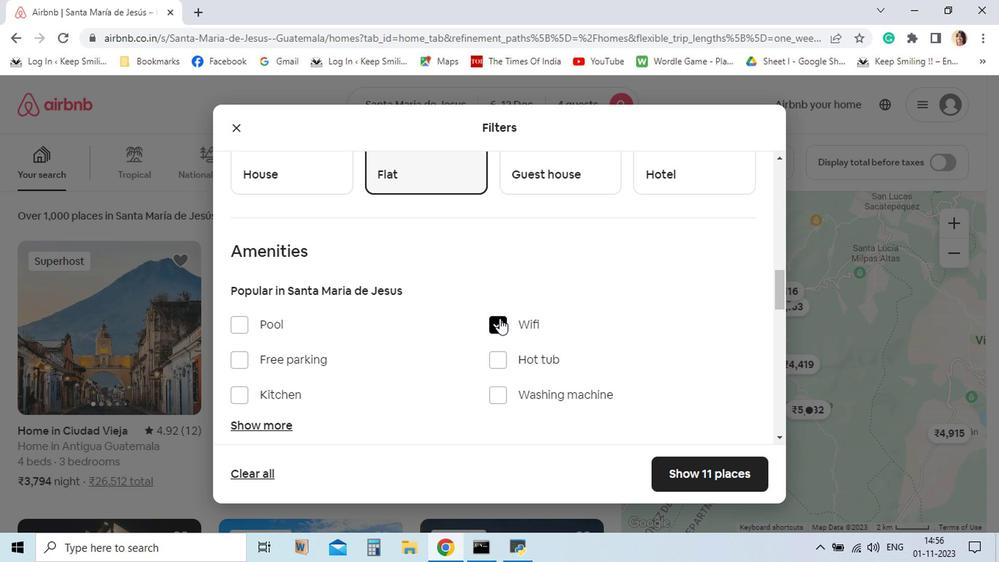 
Action: Mouse moved to (294, 380)
Screenshot: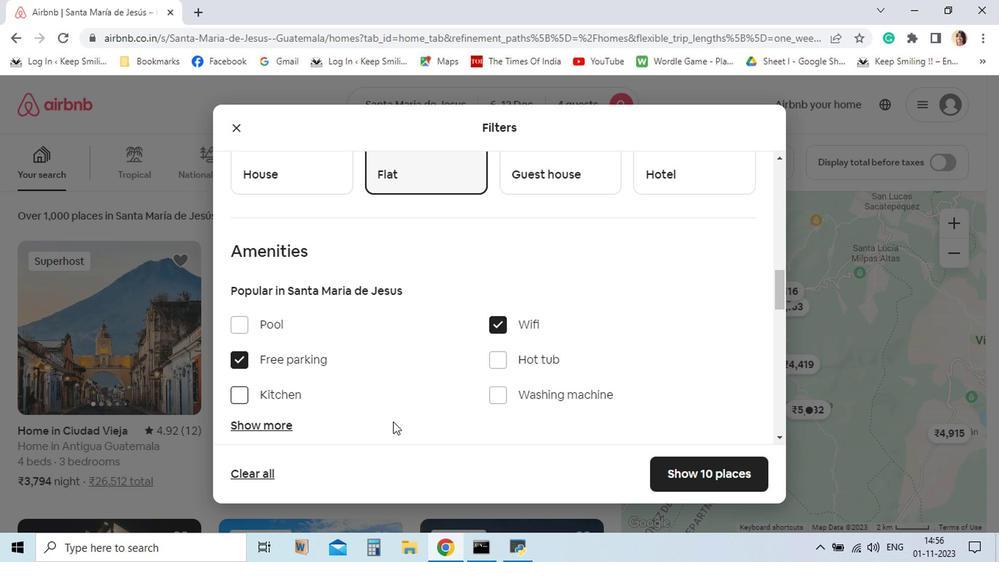 
Action: Mouse pressed left at (294, 380)
Screenshot: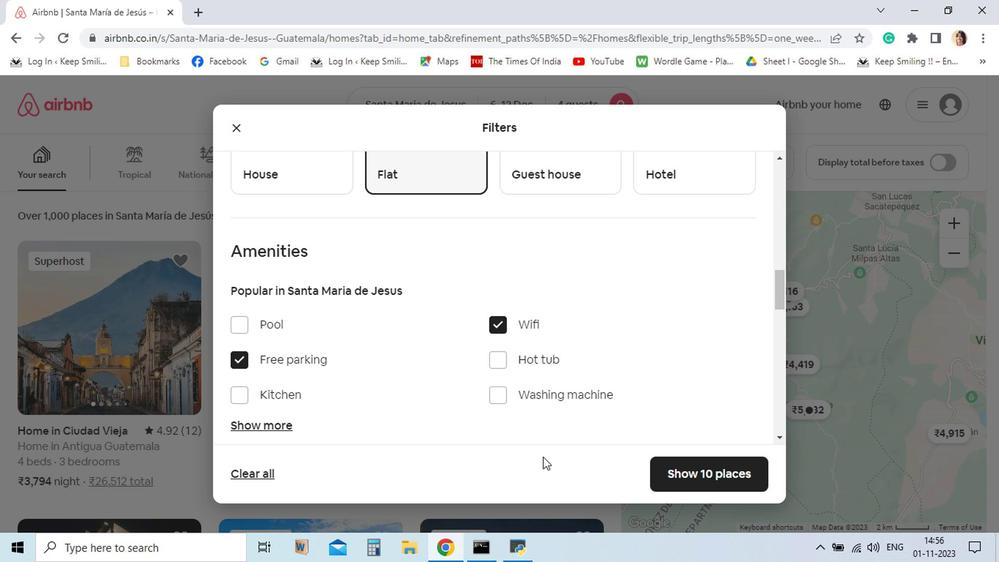 
Action: Mouse moved to (676, 434)
Screenshot: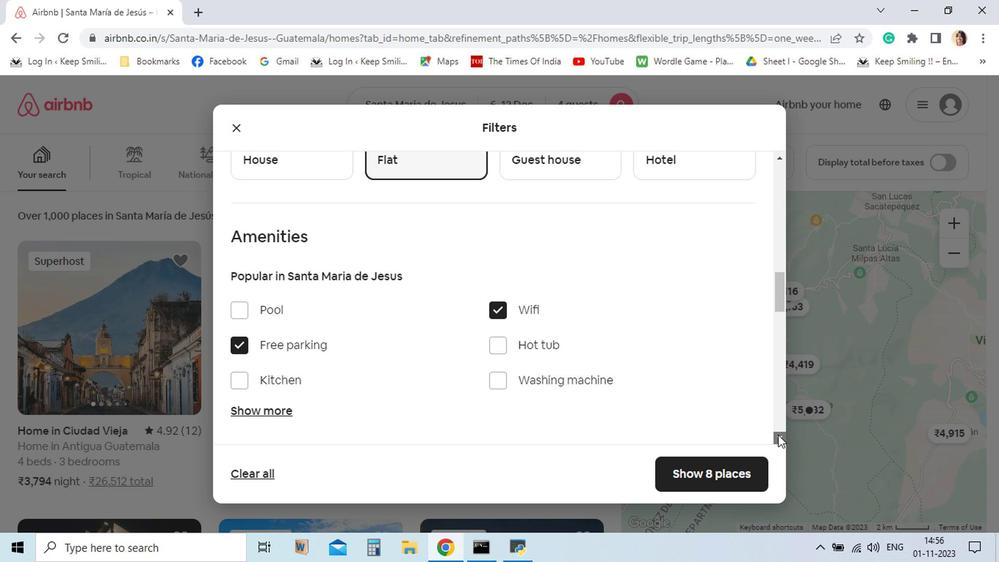 
Action: Mouse pressed left at (676, 434)
Screenshot: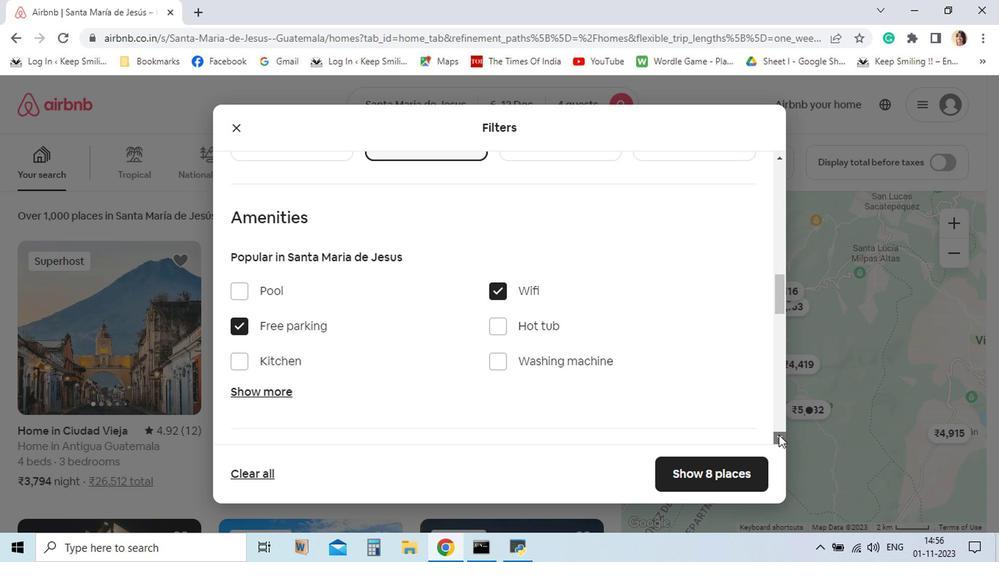 
Action: Mouse pressed left at (676, 434)
Screenshot: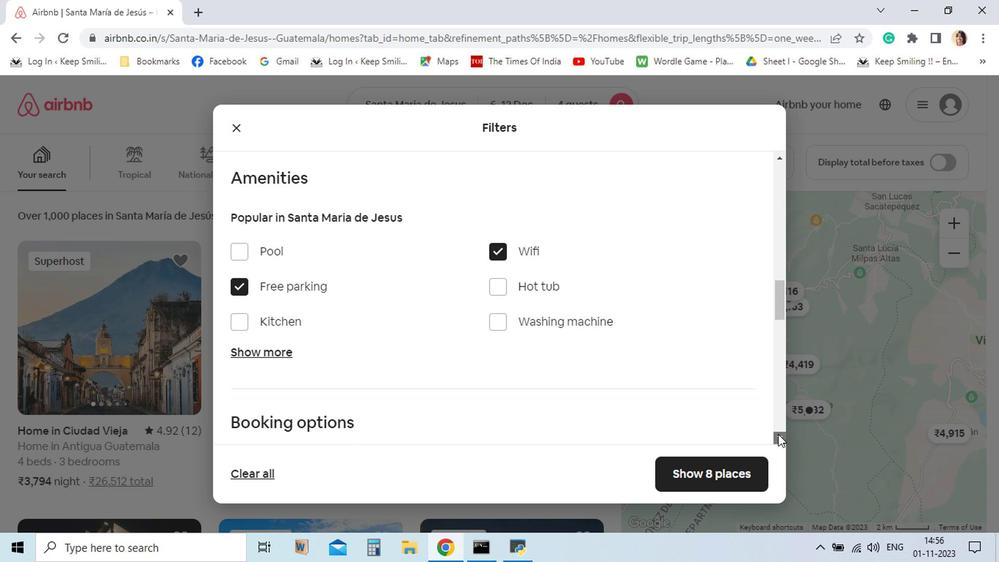 
Action: Mouse moved to (677, 434)
Screenshot: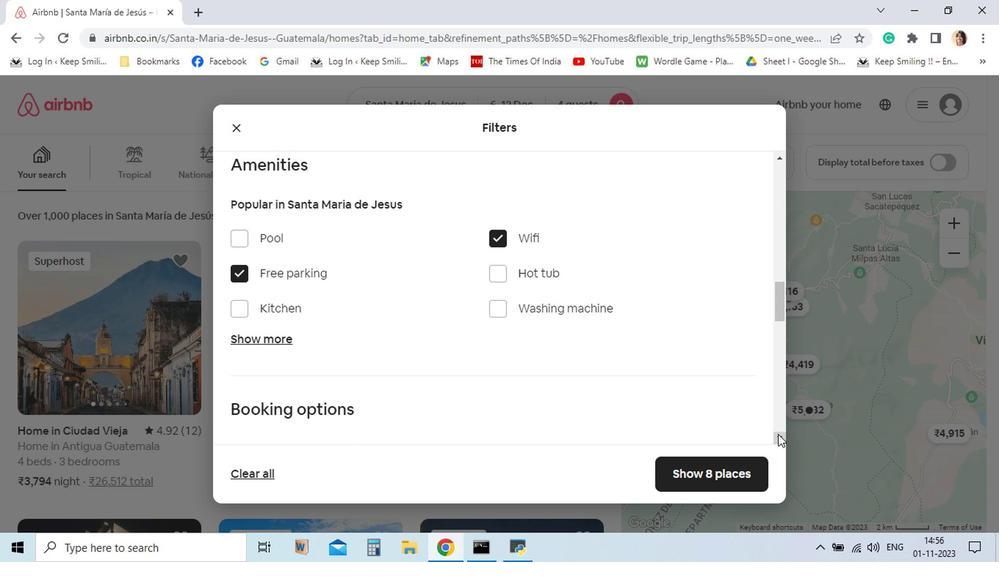 
Action: Mouse pressed left at (677, 434)
Screenshot: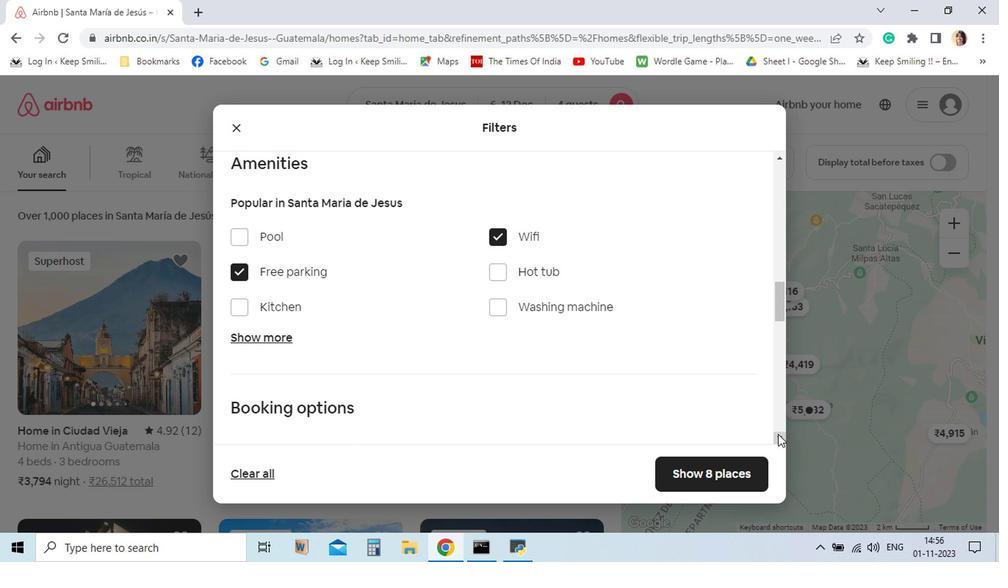 
Action: Mouse moved to (323, 367)
Screenshot: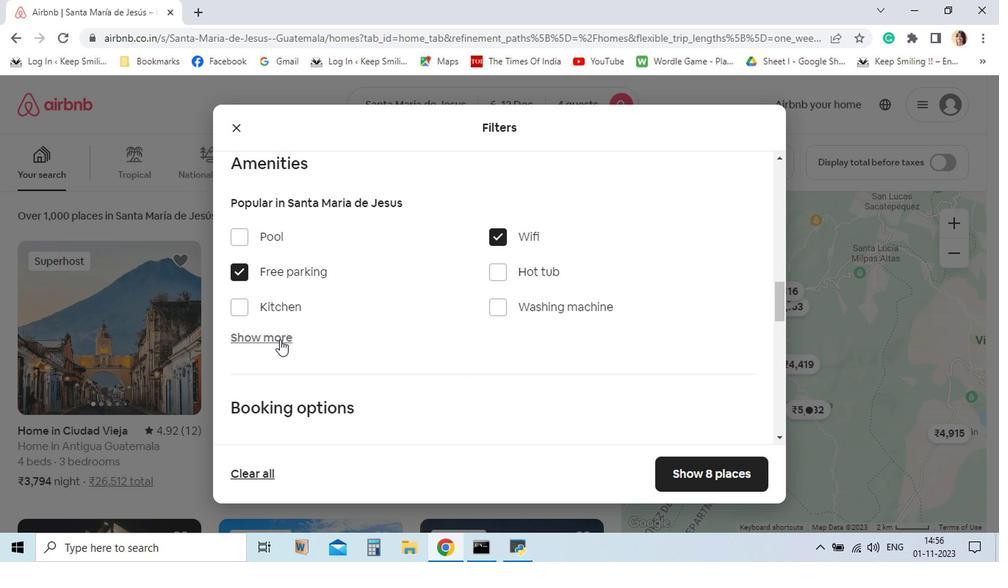 
Action: Mouse pressed left at (323, 367)
Screenshot: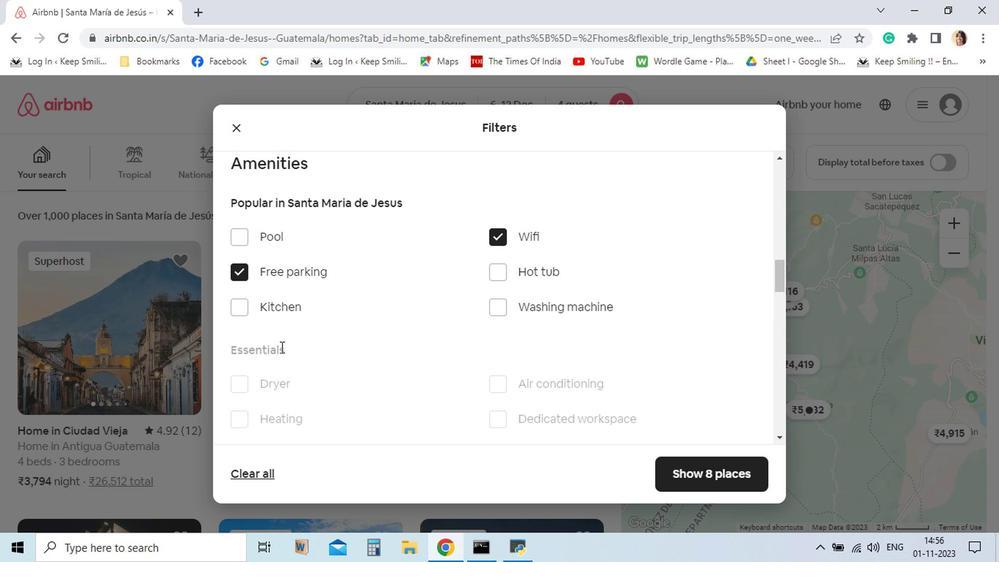 
Action: Mouse moved to (440, 430)
Screenshot: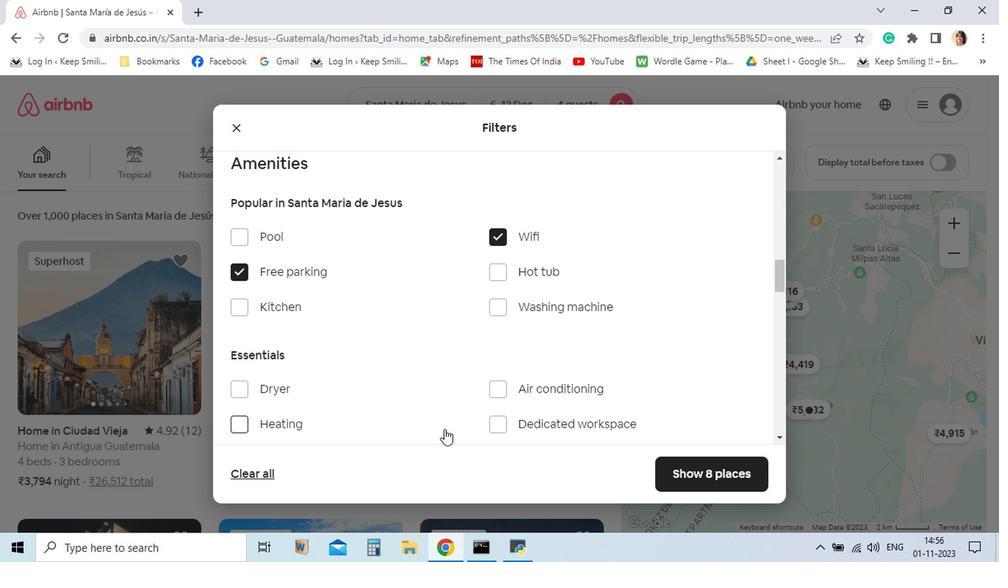
Action: Mouse scrolled (440, 430) with delta (0, 0)
Screenshot: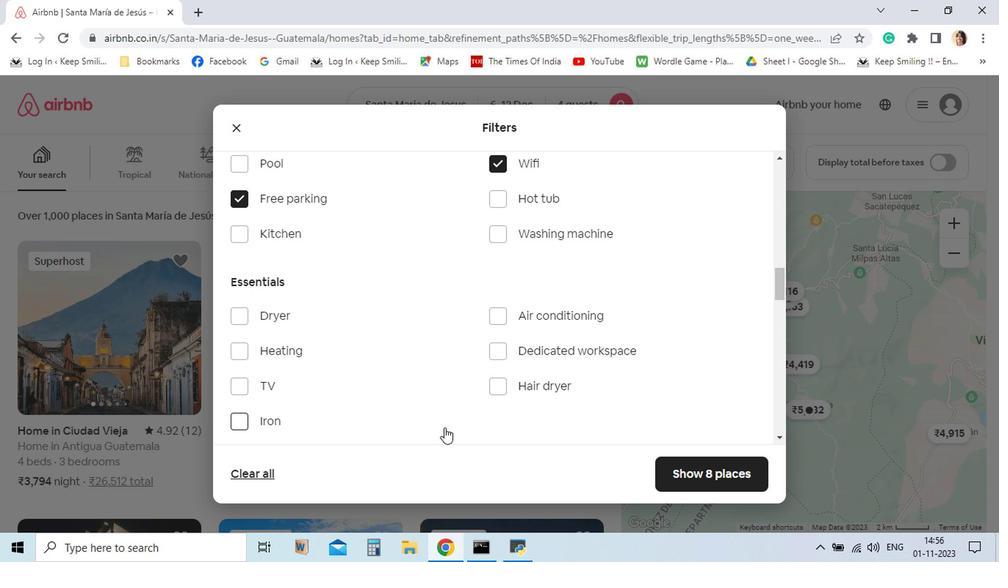 
Action: Mouse moved to (440, 429)
Screenshot: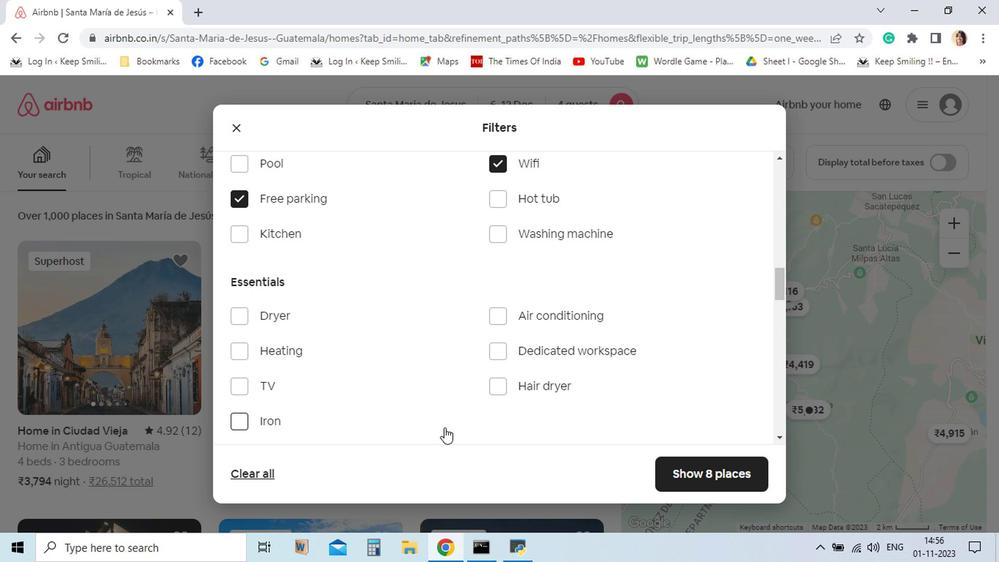 
Action: Mouse scrolled (440, 428) with delta (0, 0)
Screenshot: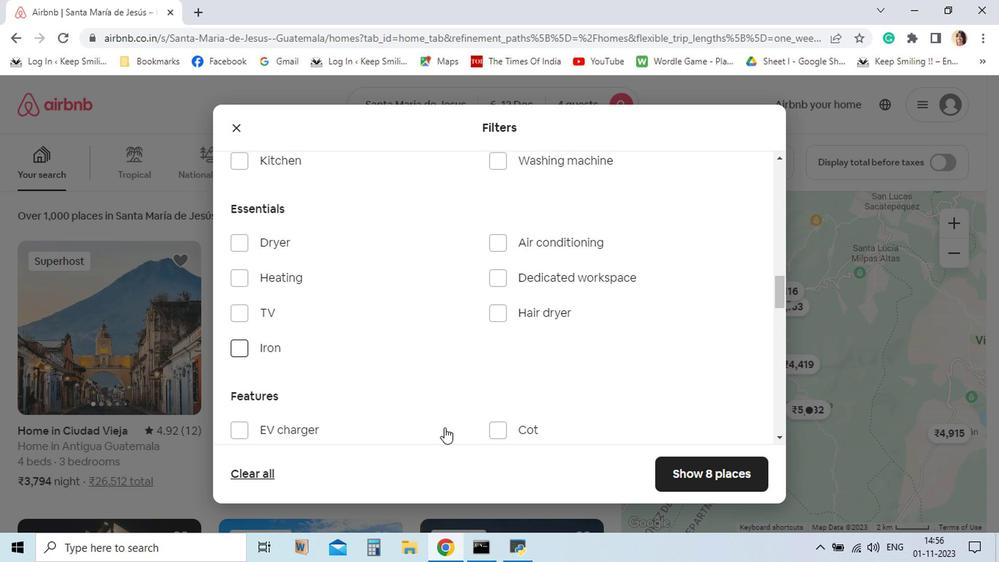 
Action: Mouse moved to (463, 399)
Screenshot: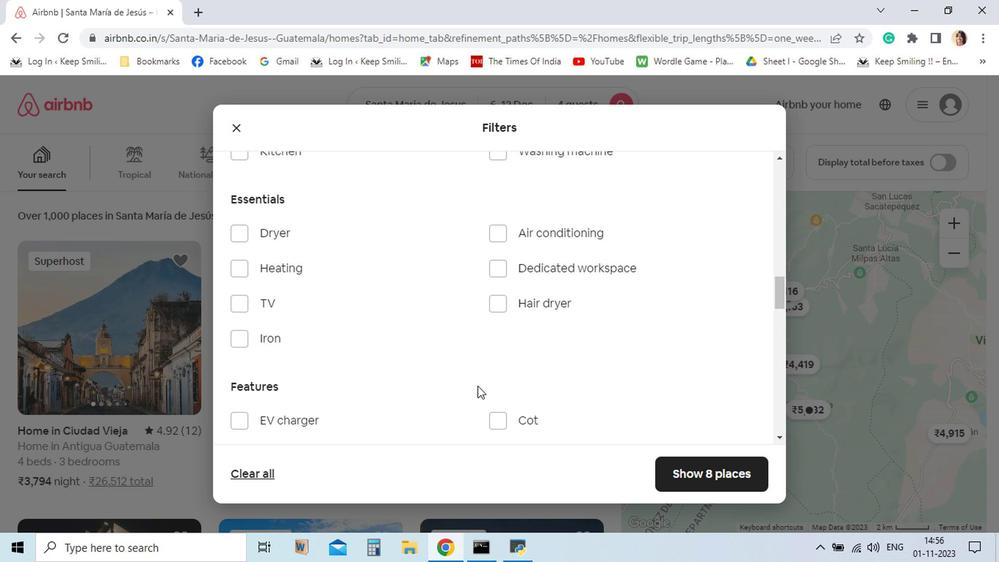 
Action: Mouse scrolled (463, 399) with delta (0, 0)
Screenshot: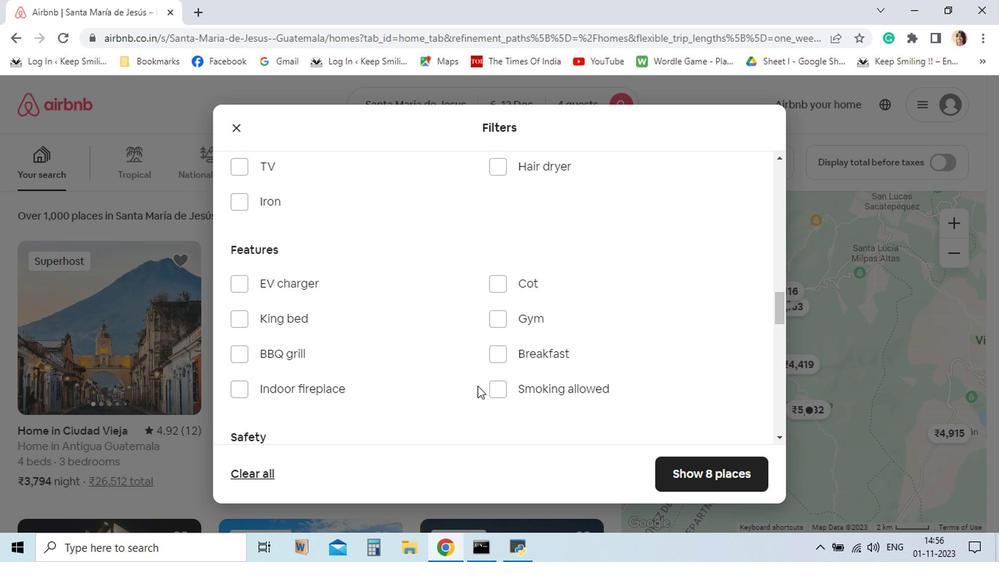 
Action: Mouse moved to (463, 399)
Screenshot: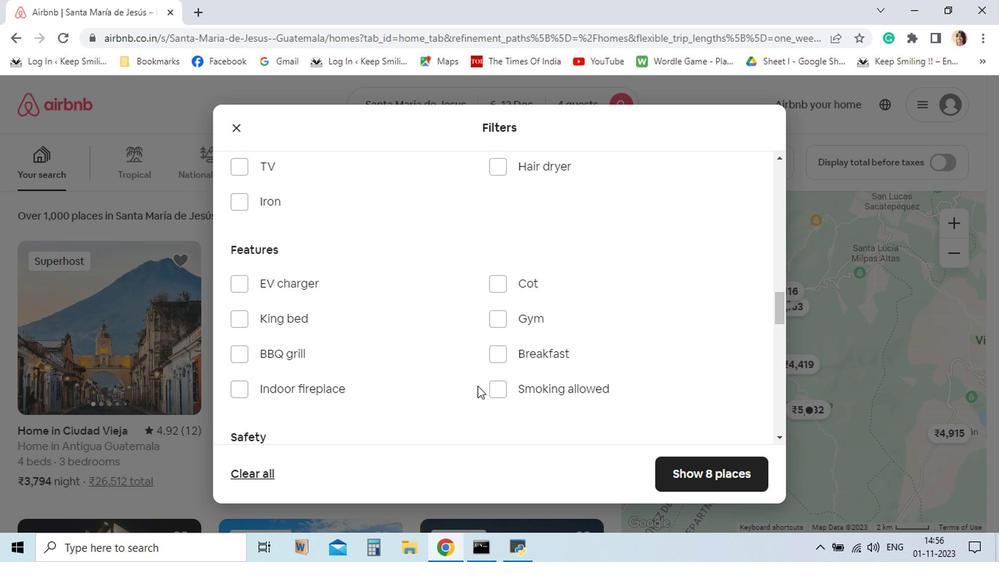 
Action: Mouse scrolled (463, 399) with delta (0, 0)
Screenshot: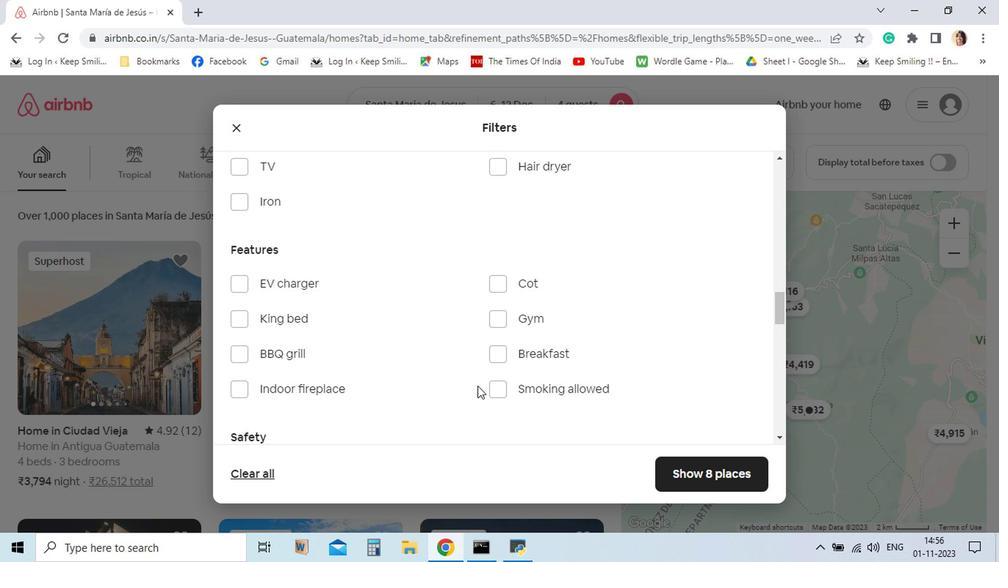 
Action: Mouse moved to (474, 347)
Screenshot: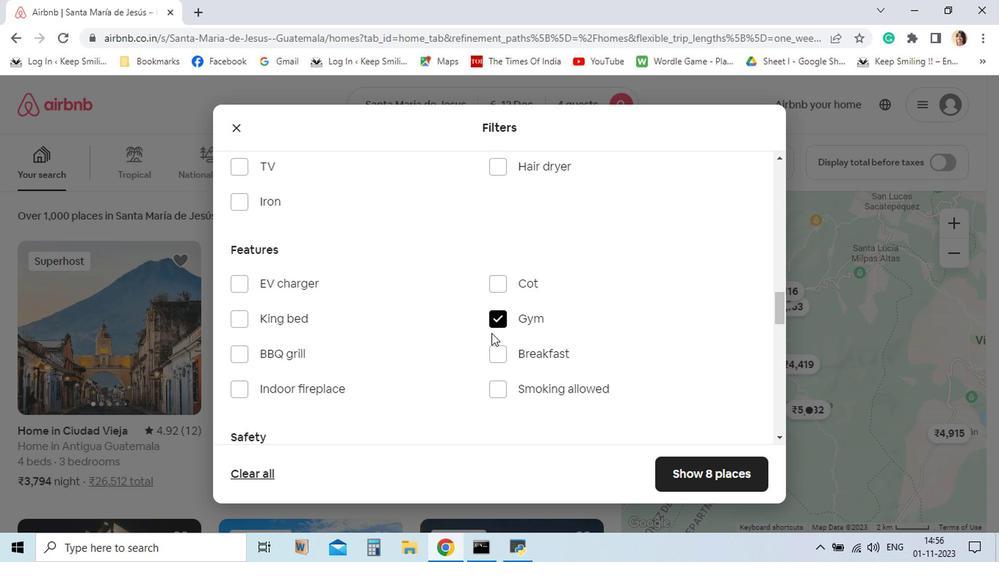 
Action: Mouse pressed left at (474, 347)
Screenshot: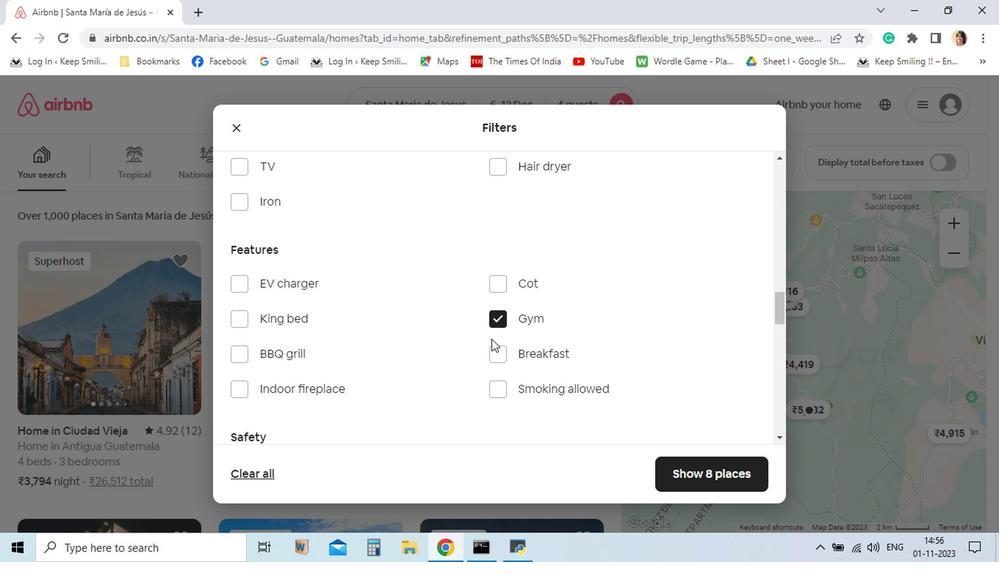 
Action: Mouse moved to (475, 376)
Screenshot: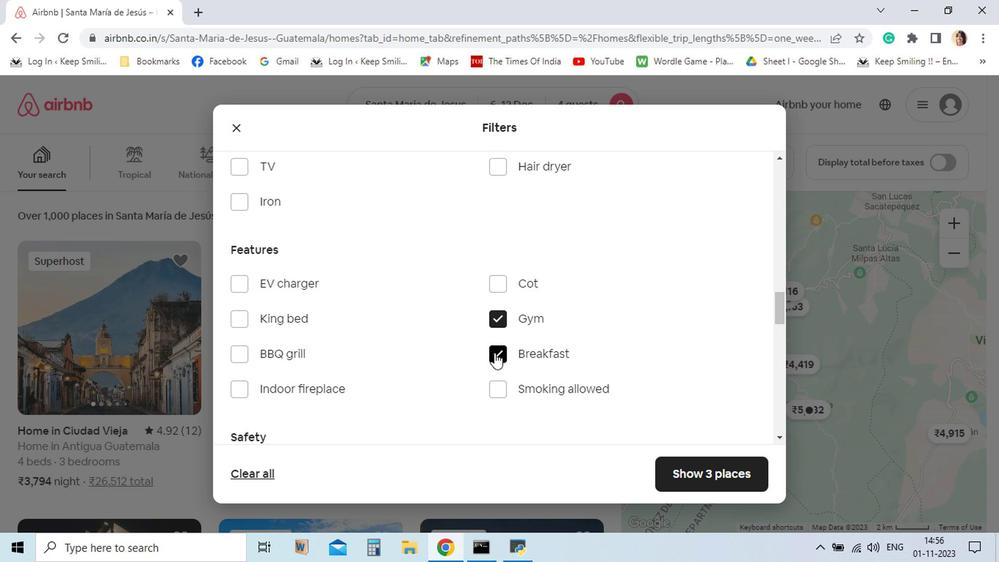 
Action: Mouse pressed left at (475, 376)
Screenshot: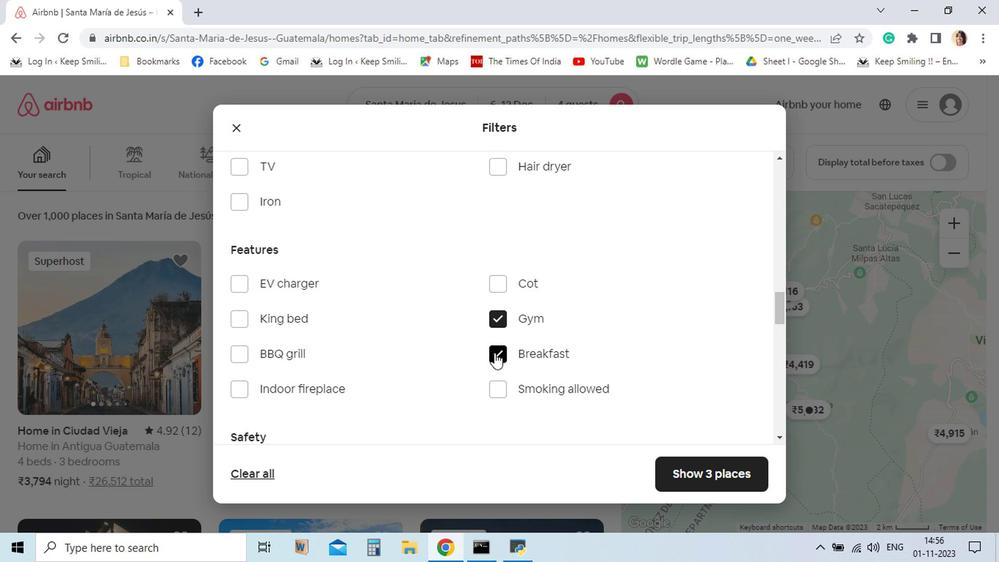 
Action: Mouse moved to (297, 241)
Screenshot: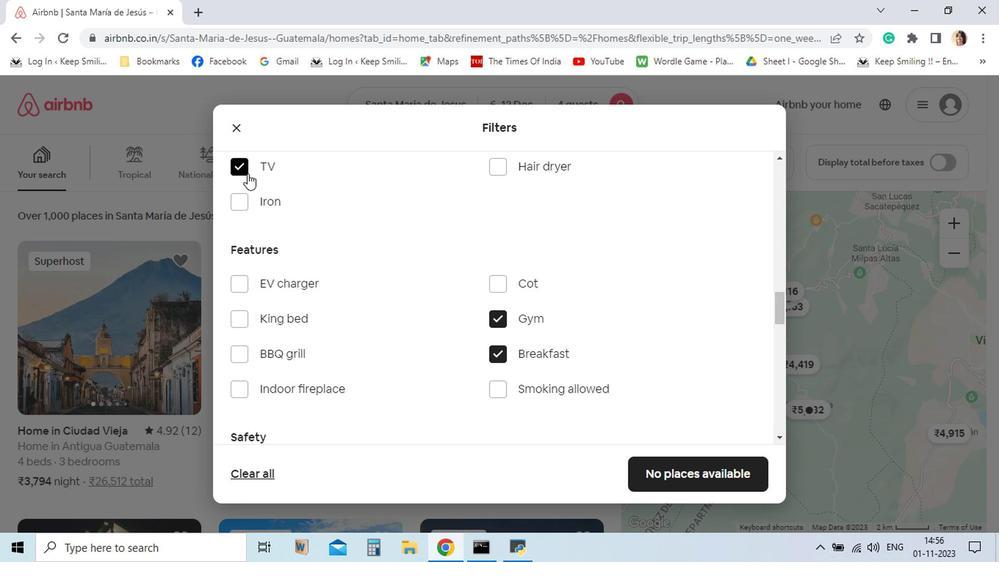 
Action: Mouse pressed left at (297, 241)
Screenshot: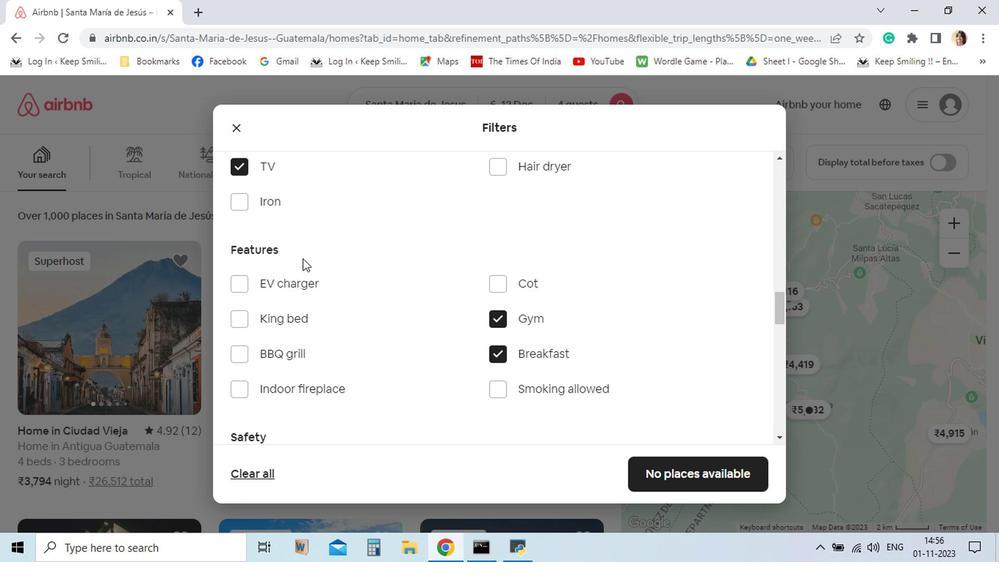 
Action: Mouse moved to (632, 460)
Screenshot: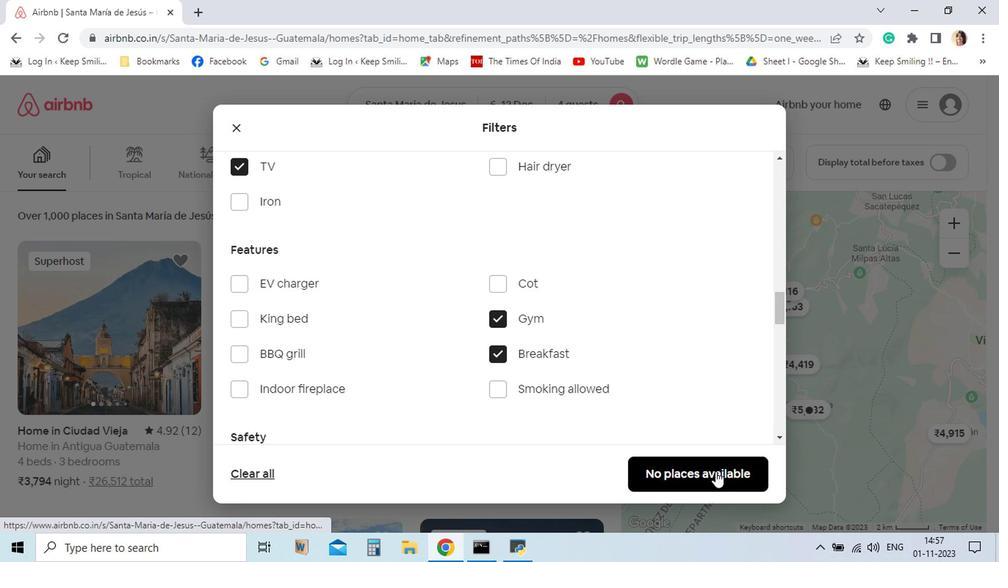 
Action: Mouse pressed left at (632, 460)
Screenshot: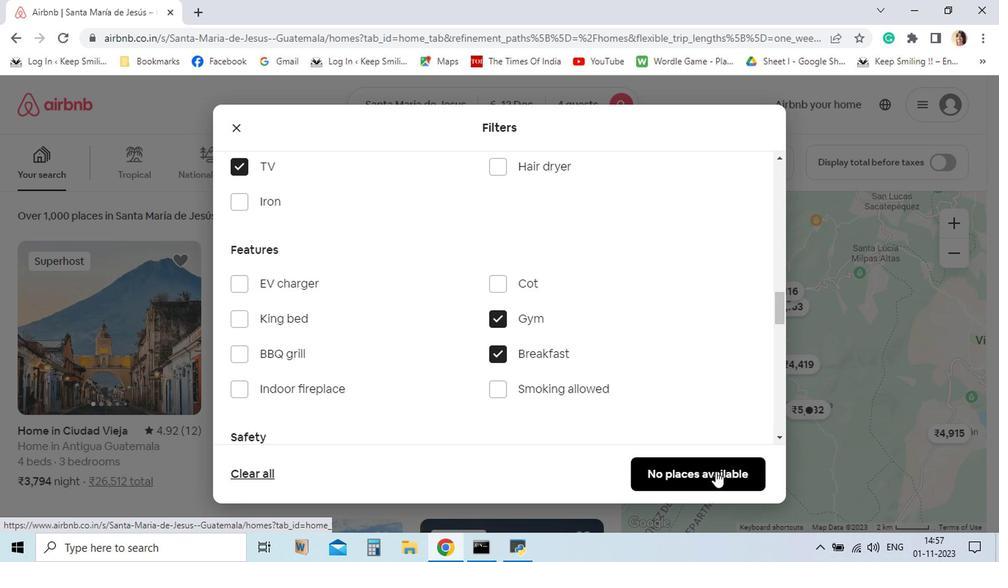 
